 Task: Archive 5 recent emails   in folder Sent items. Archive 3 recent emails   in folder Folder0000000001. Archive 3 recent emails   in folder Folder0000000002. Archive 3 recent emails   in folder Folder0000000003. Archive 3 recent emails   in folder Folder0000000004
Action: Mouse moved to (181, 380)
Screenshot: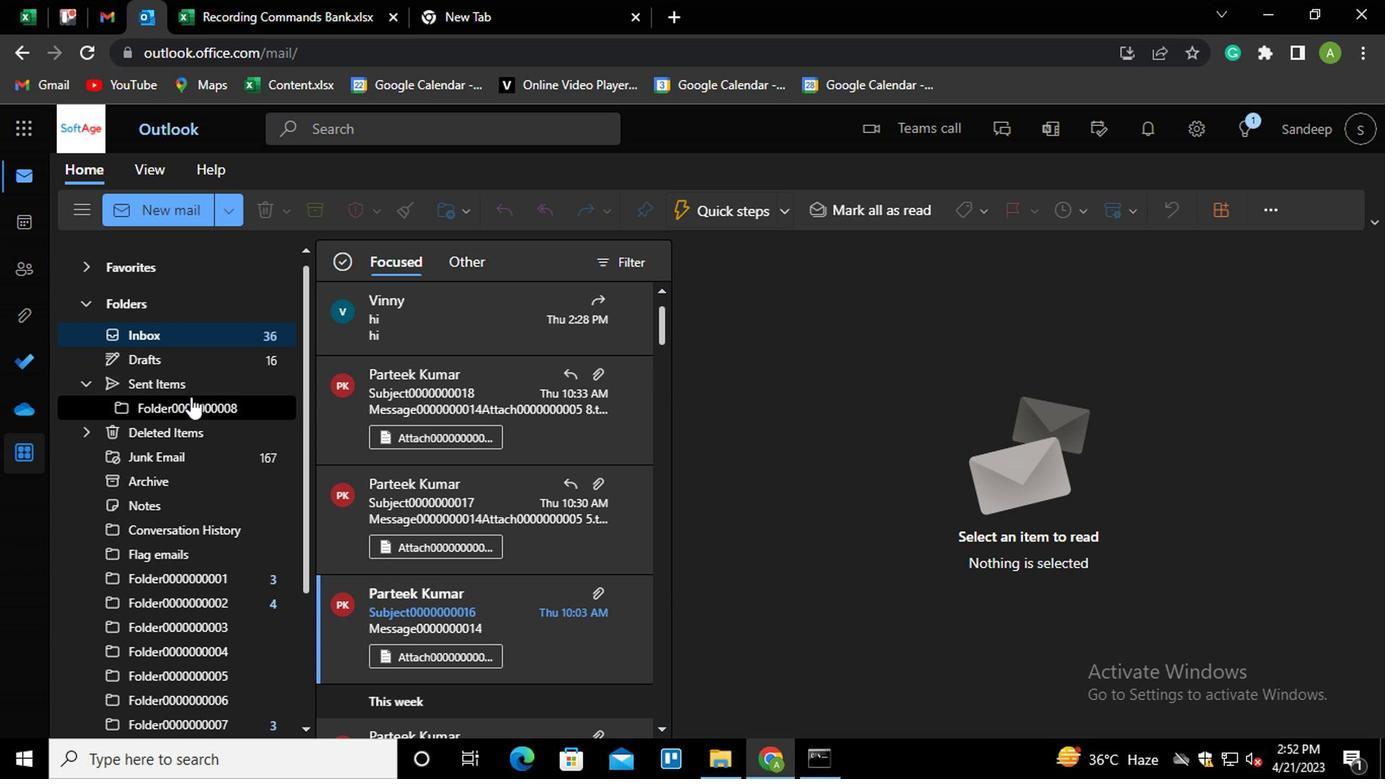 
Action: Mouse pressed left at (181, 380)
Screenshot: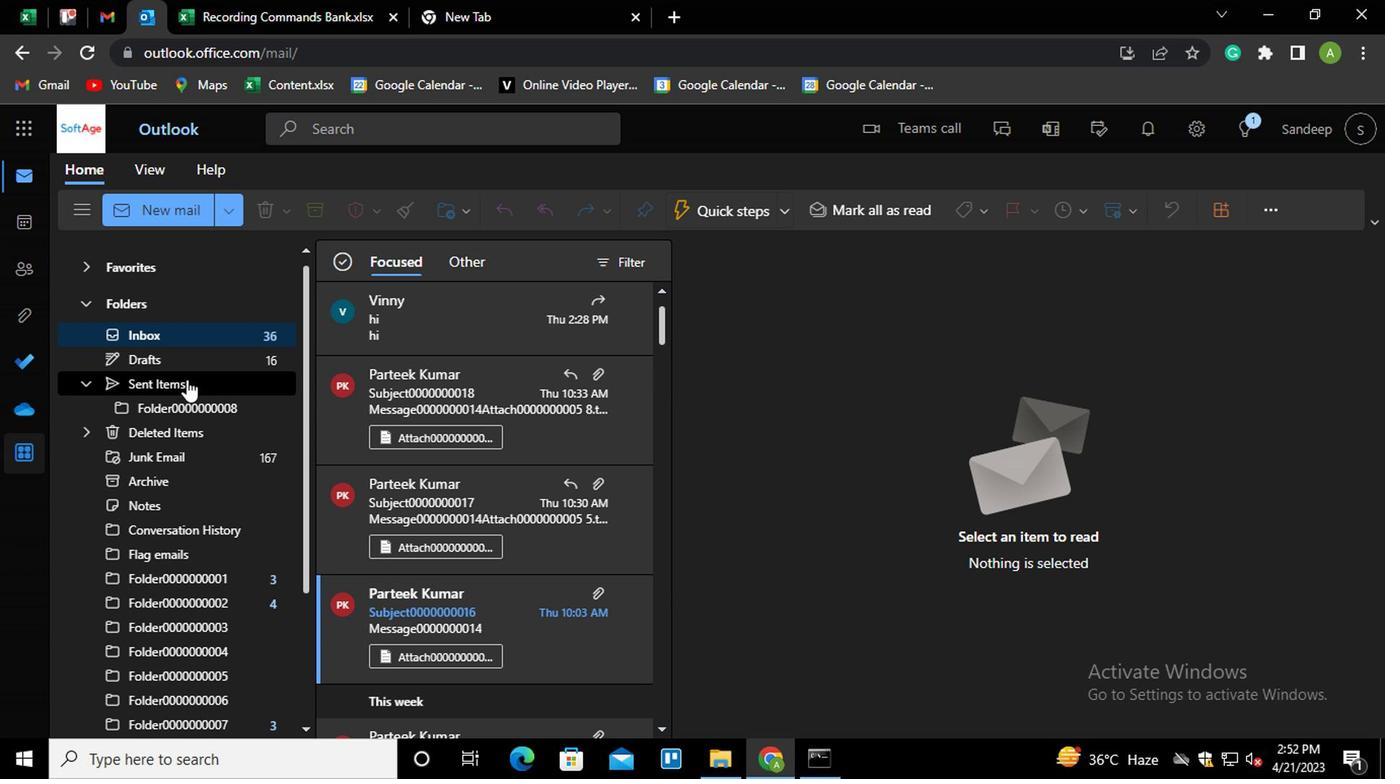 
Action: Mouse moved to (335, 351)
Screenshot: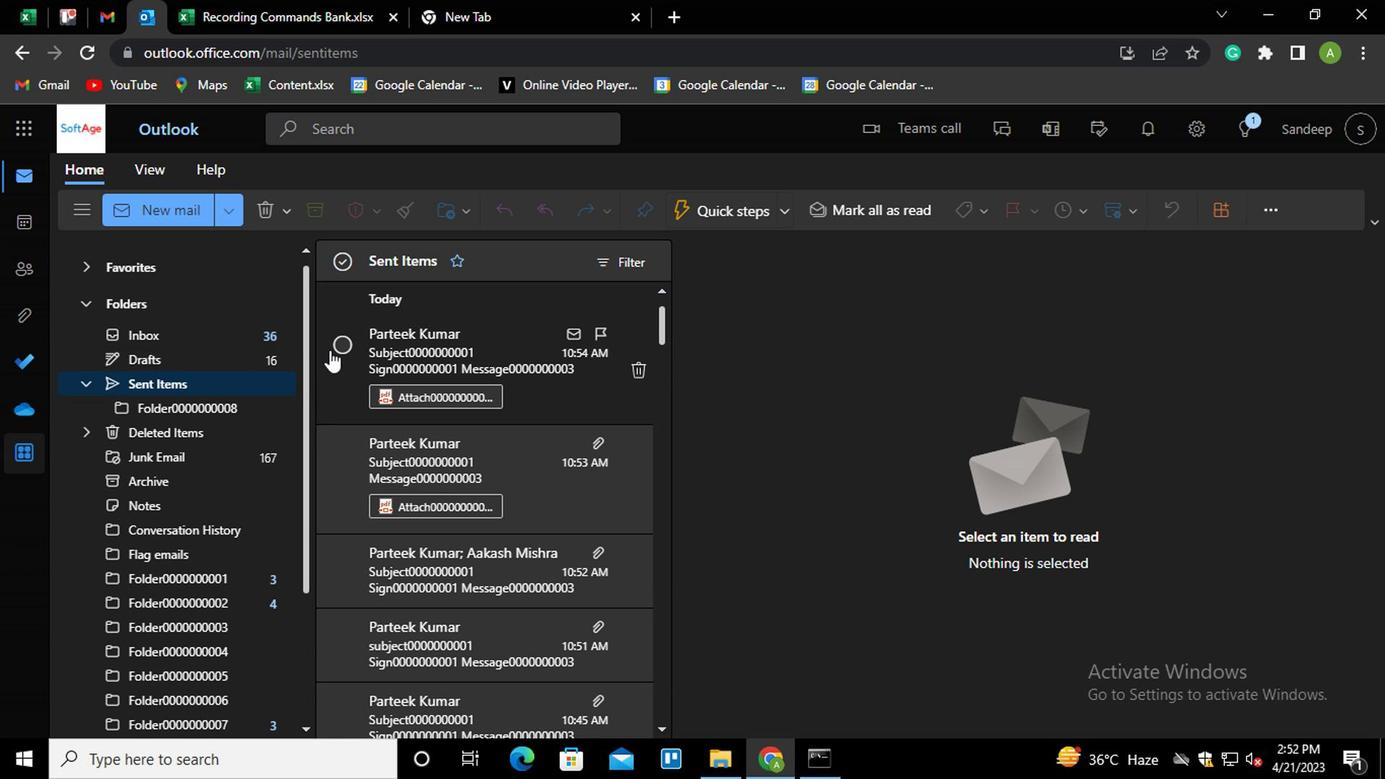 
Action: Mouse pressed left at (335, 351)
Screenshot: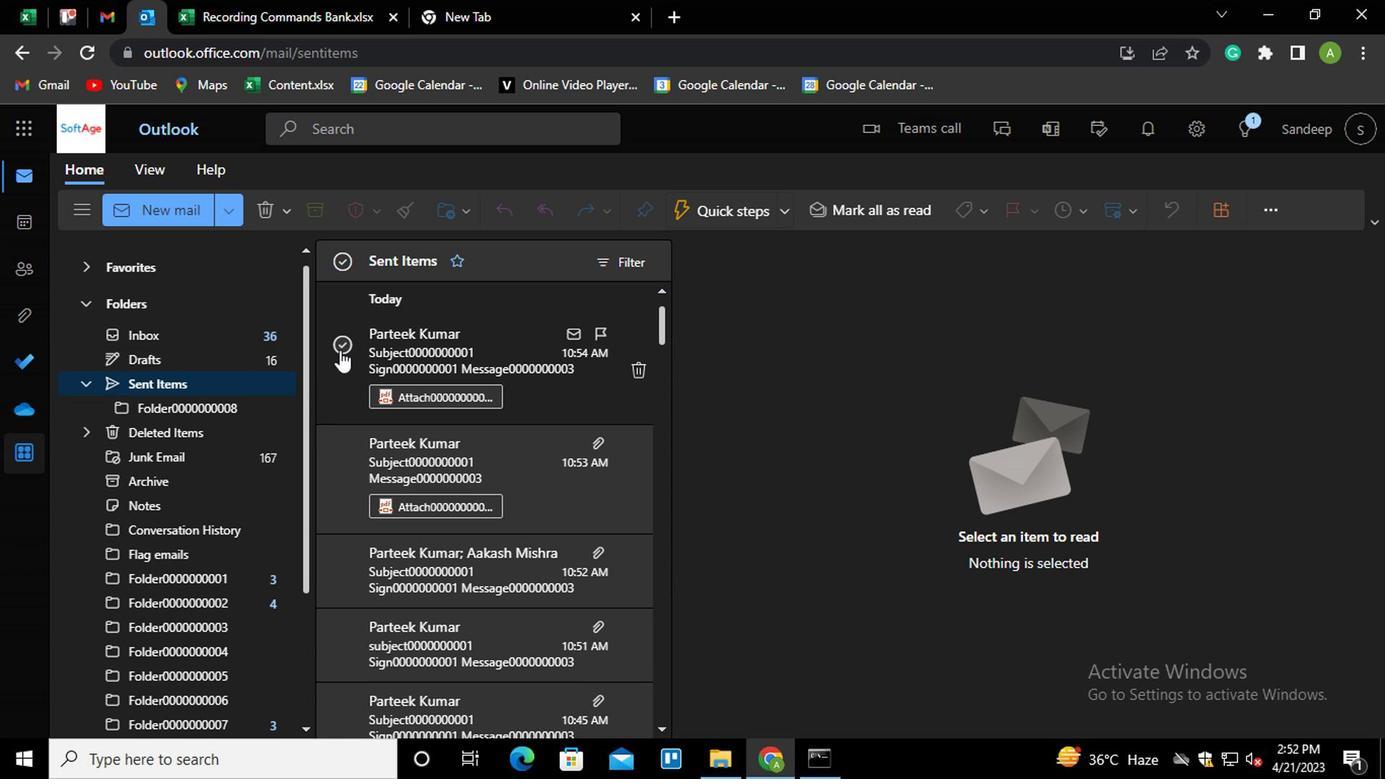 
Action: Mouse moved to (343, 453)
Screenshot: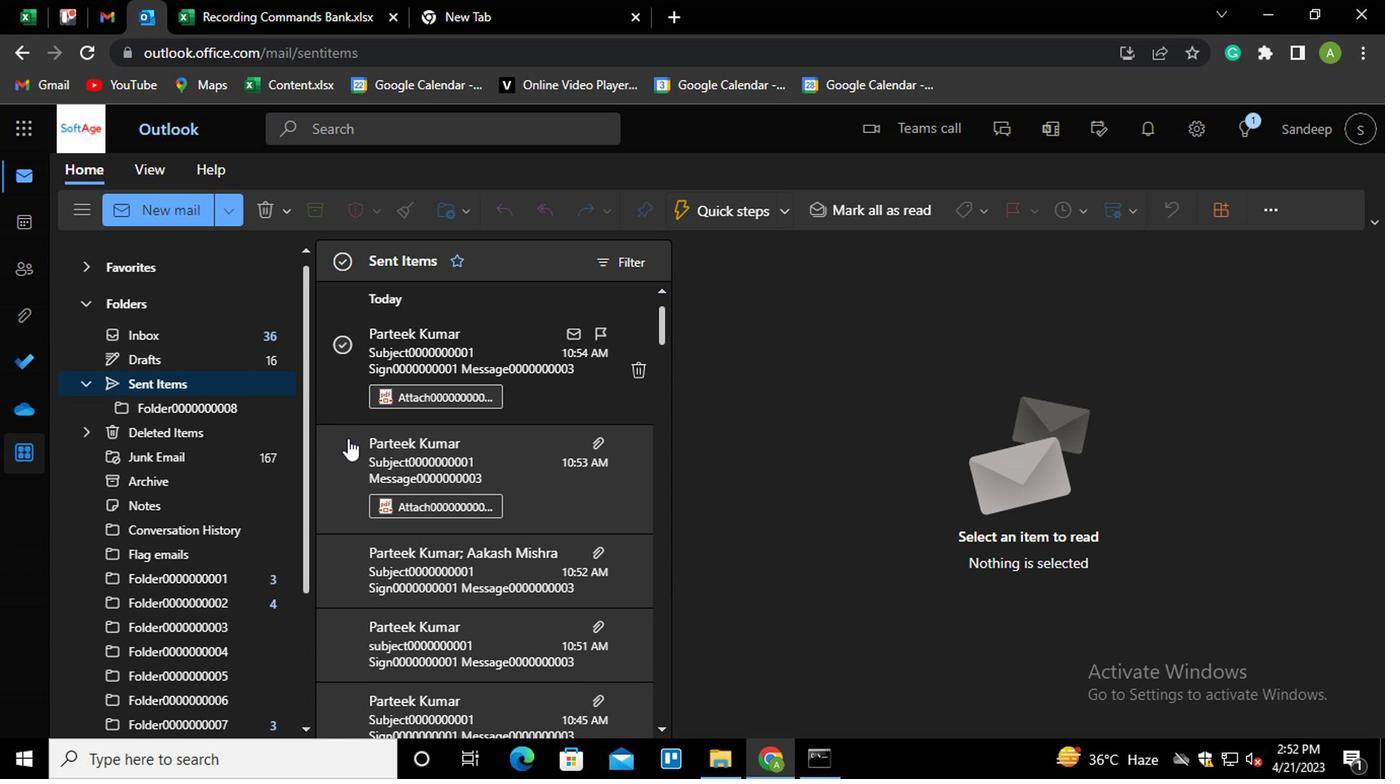 
Action: Mouse pressed left at (343, 453)
Screenshot: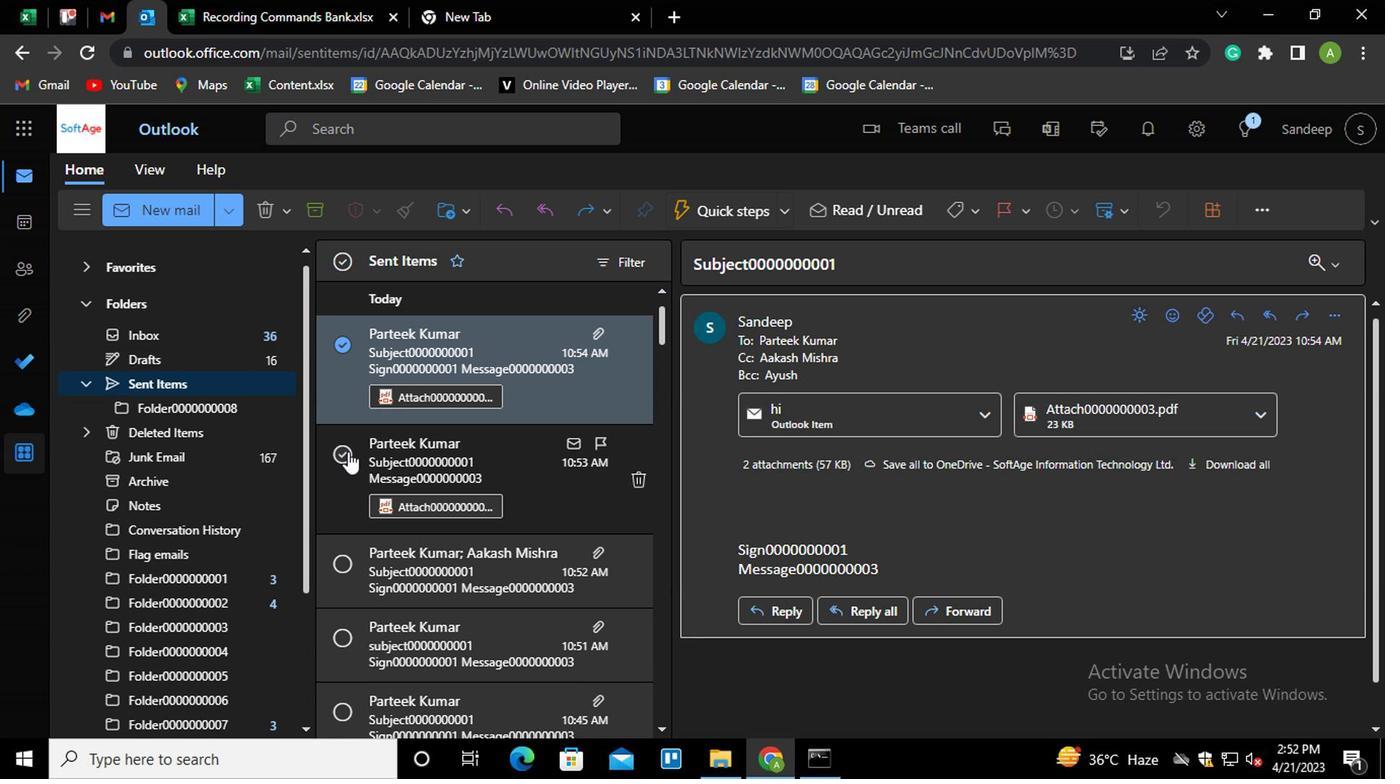 
Action: Mouse moved to (344, 556)
Screenshot: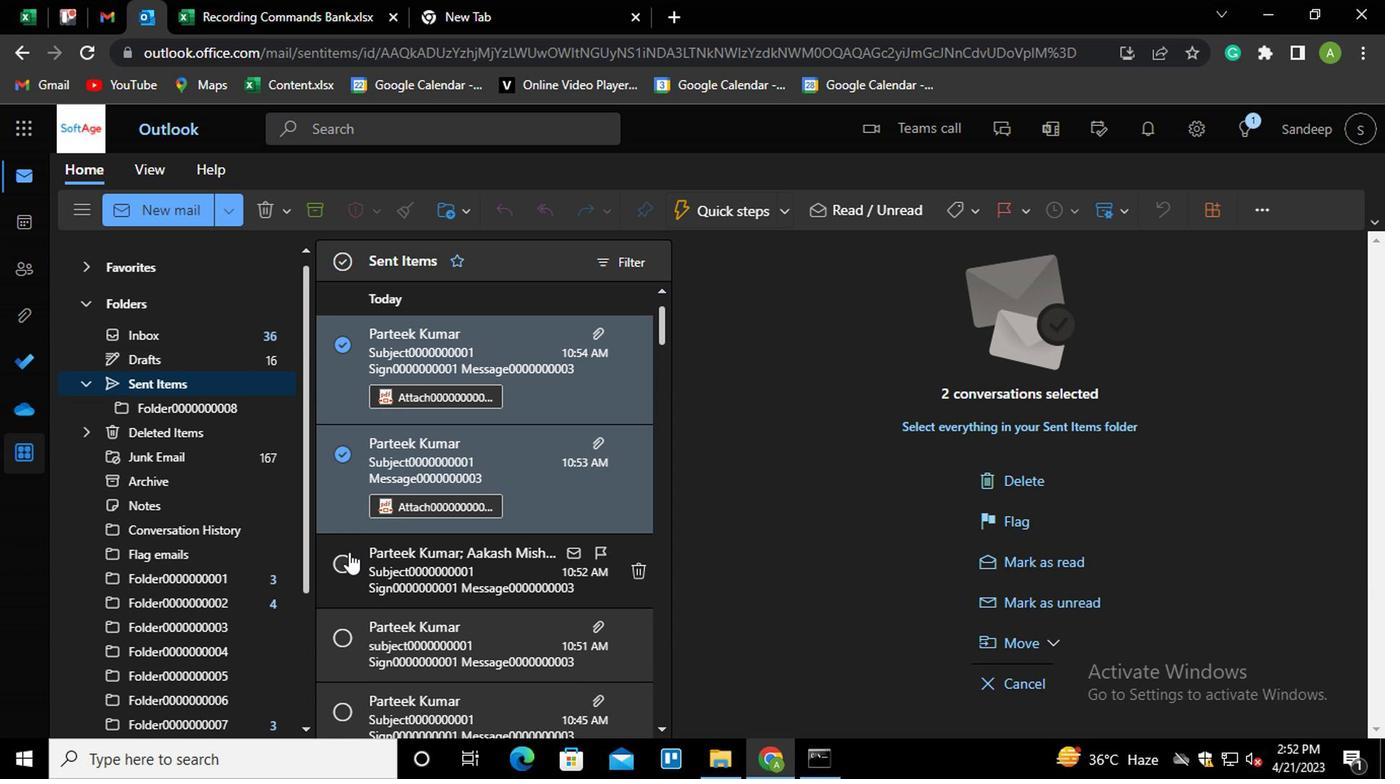 
Action: Mouse pressed left at (344, 556)
Screenshot: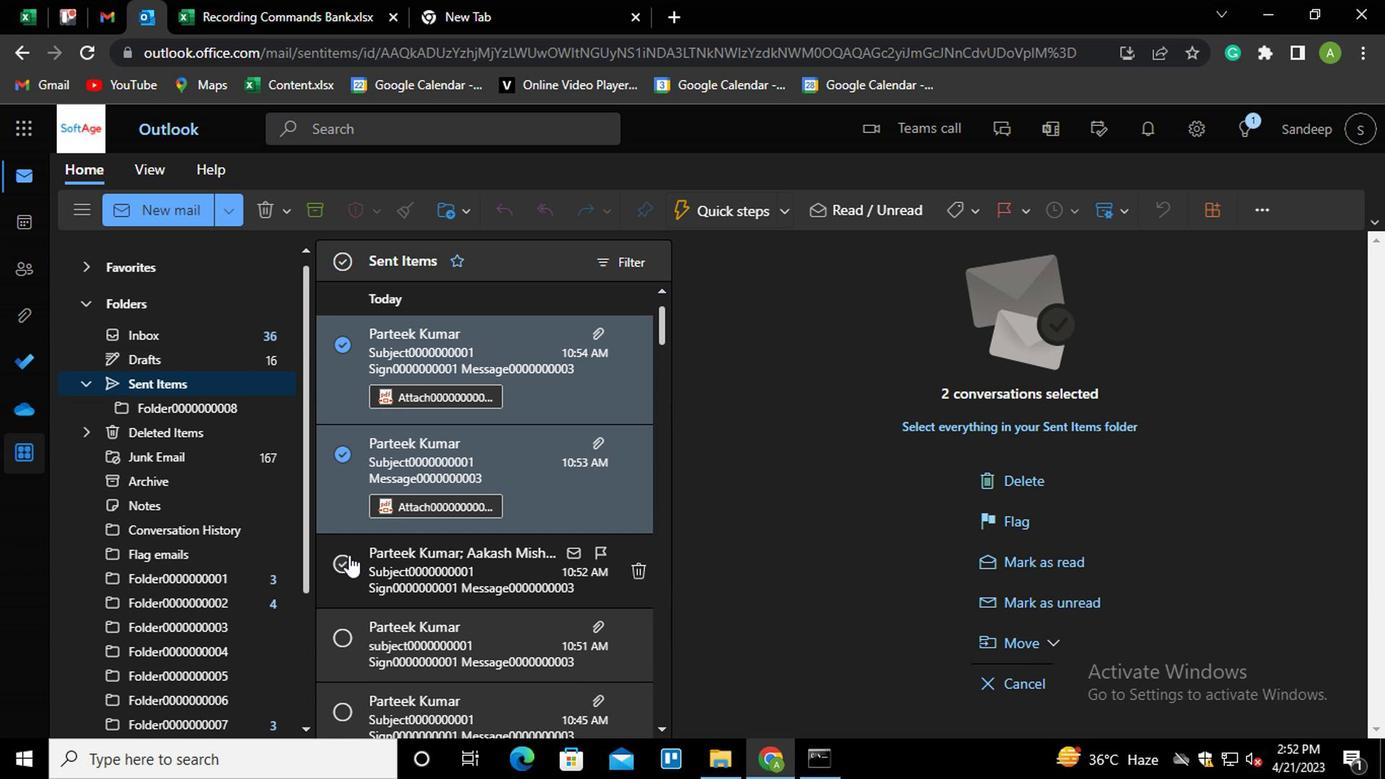
Action: Mouse moved to (336, 643)
Screenshot: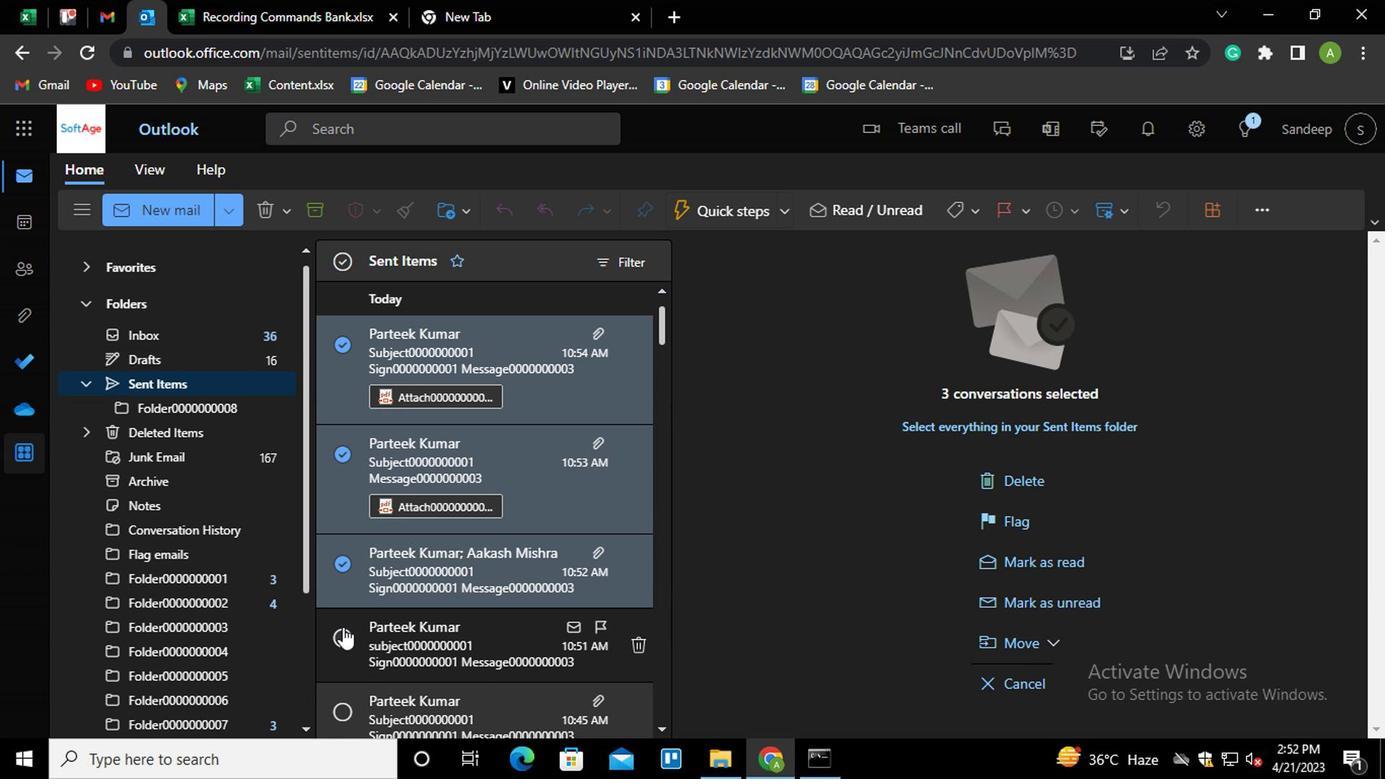
Action: Mouse pressed left at (336, 643)
Screenshot: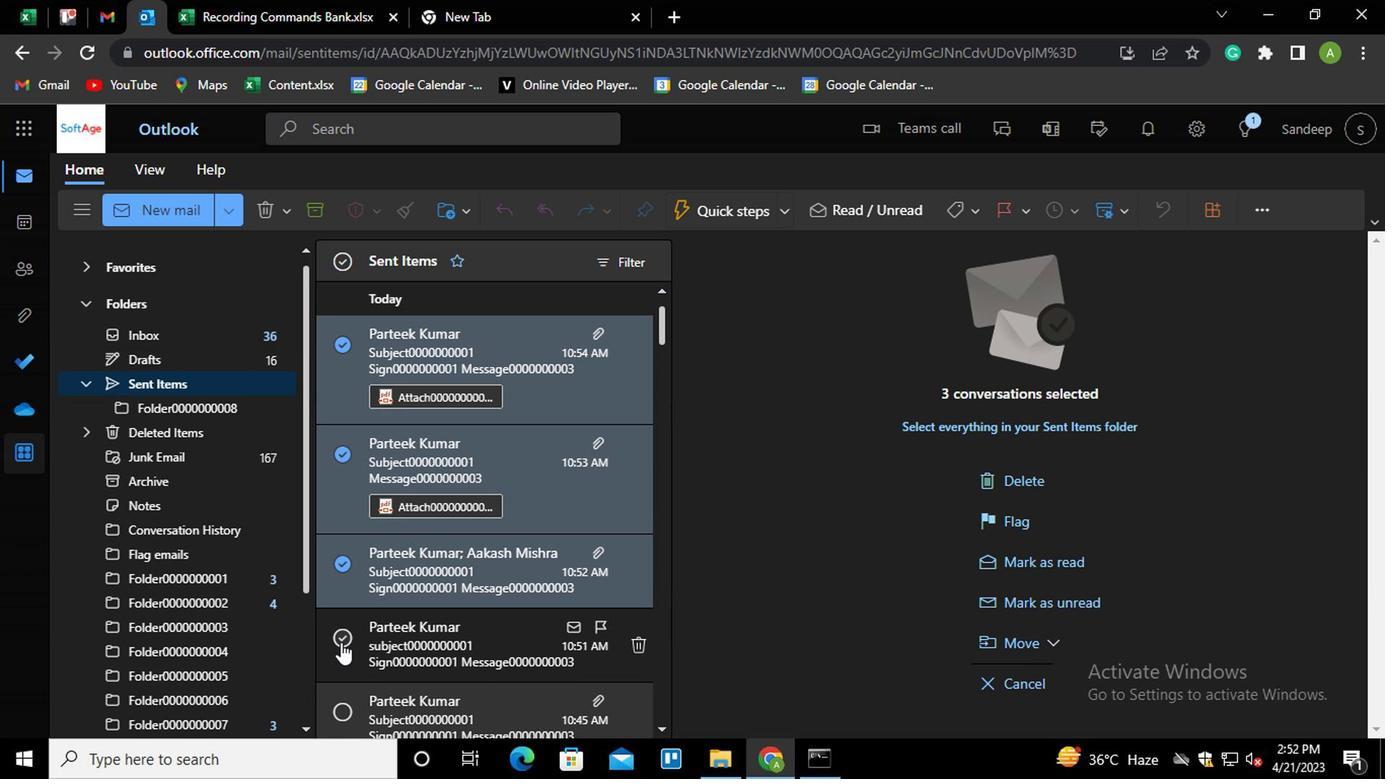 
Action: Mouse moved to (339, 709)
Screenshot: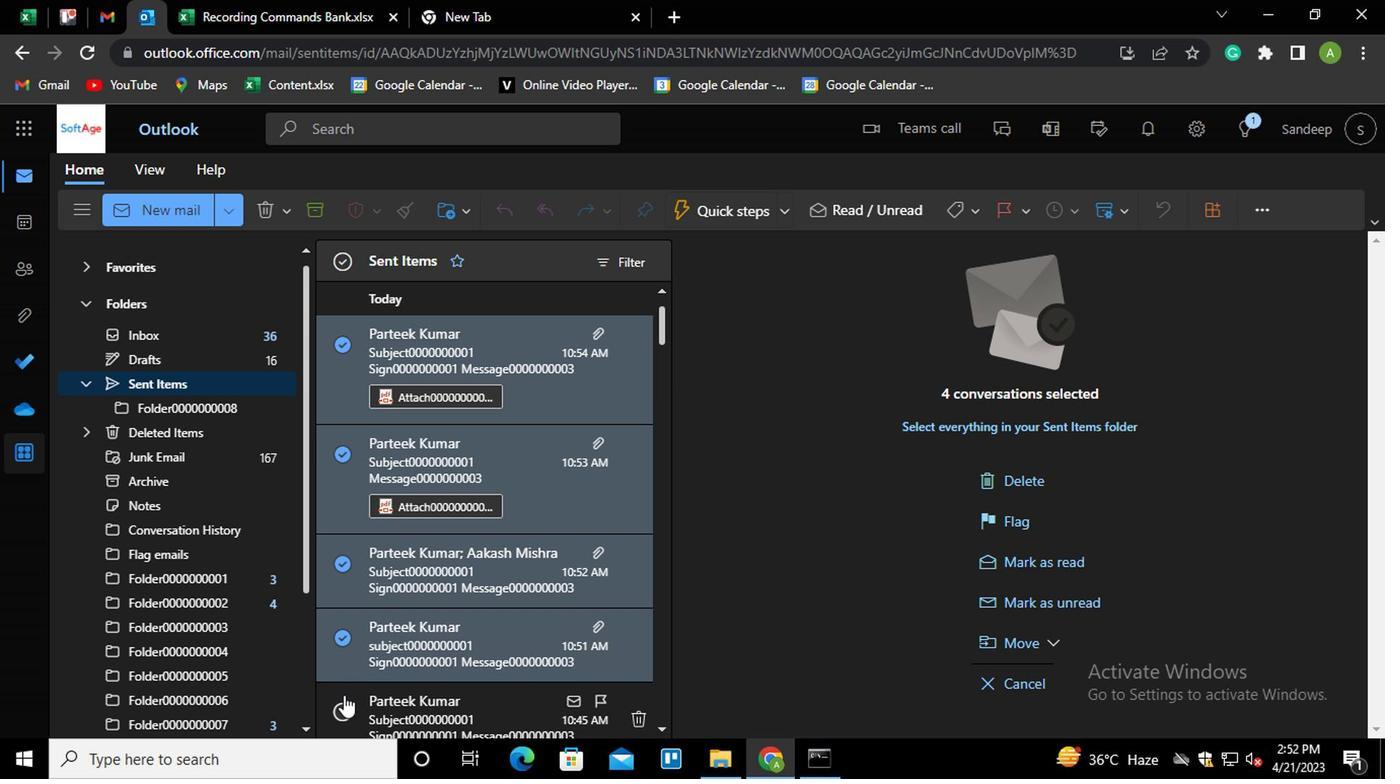 
Action: Mouse pressed left at (339, 709)
Screenshot: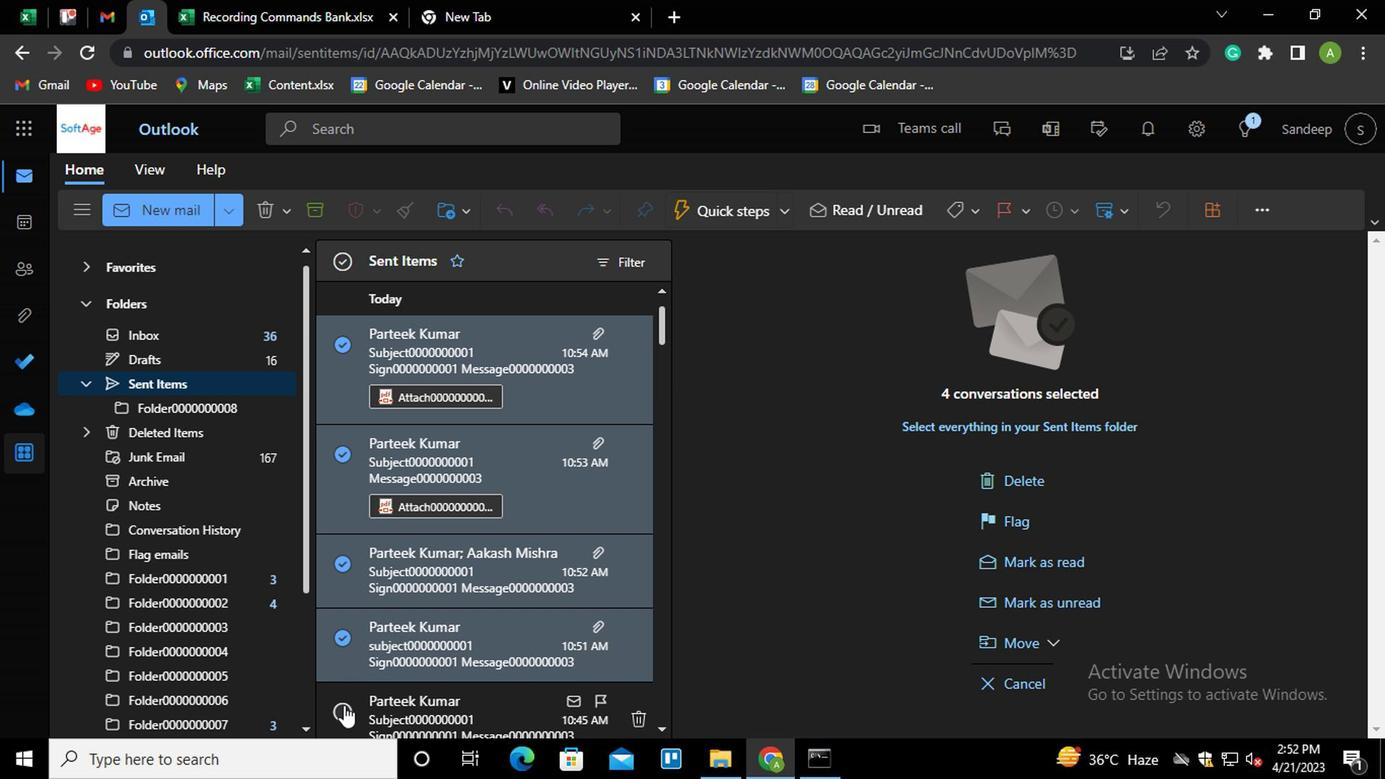 
Action: Mouse moved to (537, 460)
Screenshot: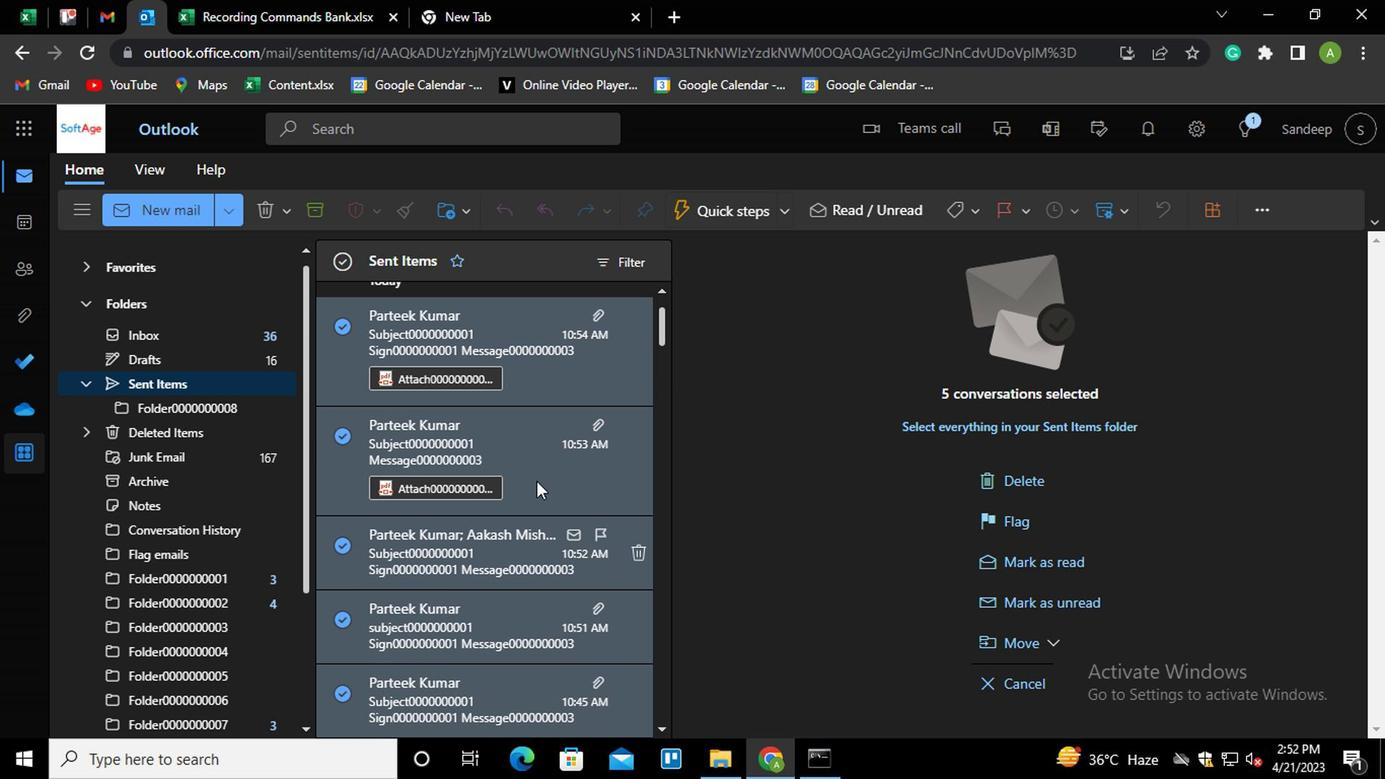 
Action: Mouse pressed right at (537, 460)
Screenshot: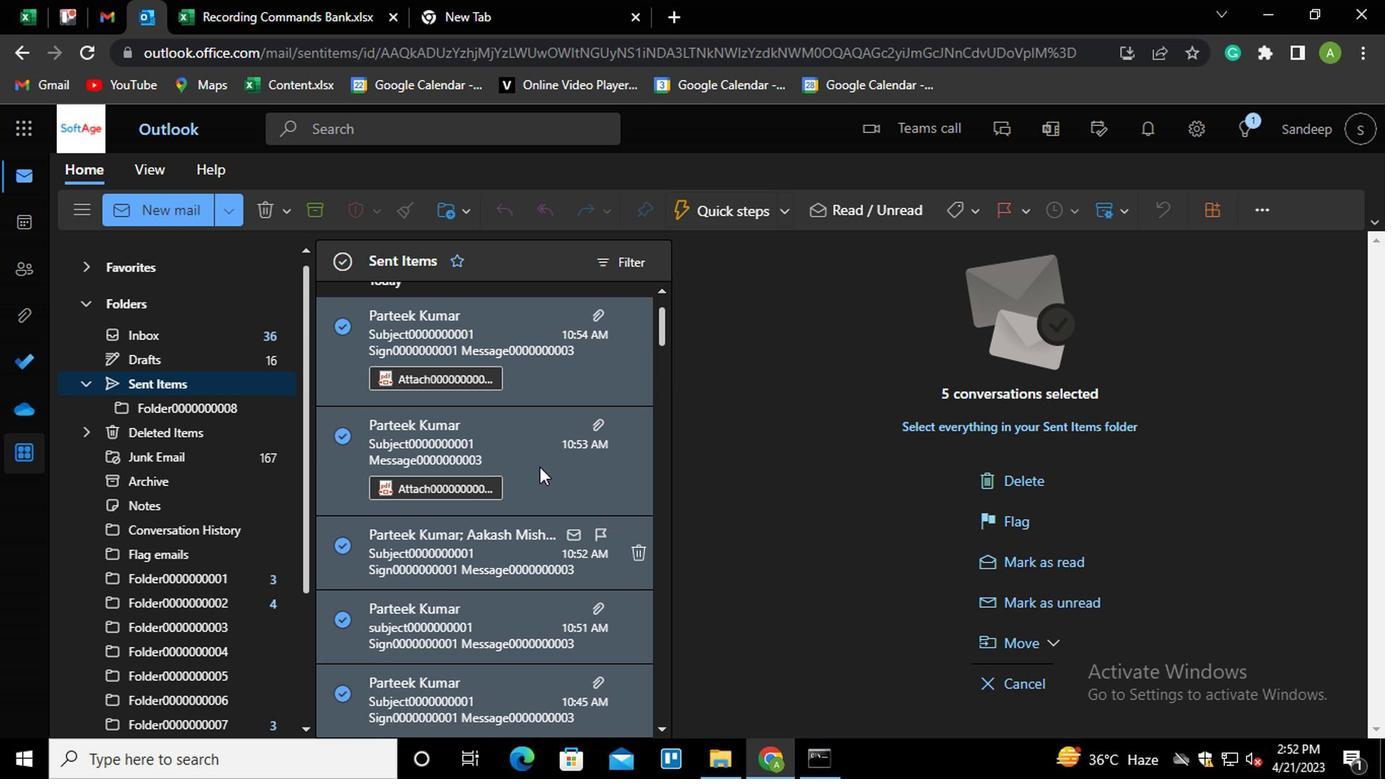 
Action: Mouse moved to (560, 380)
Screenshot: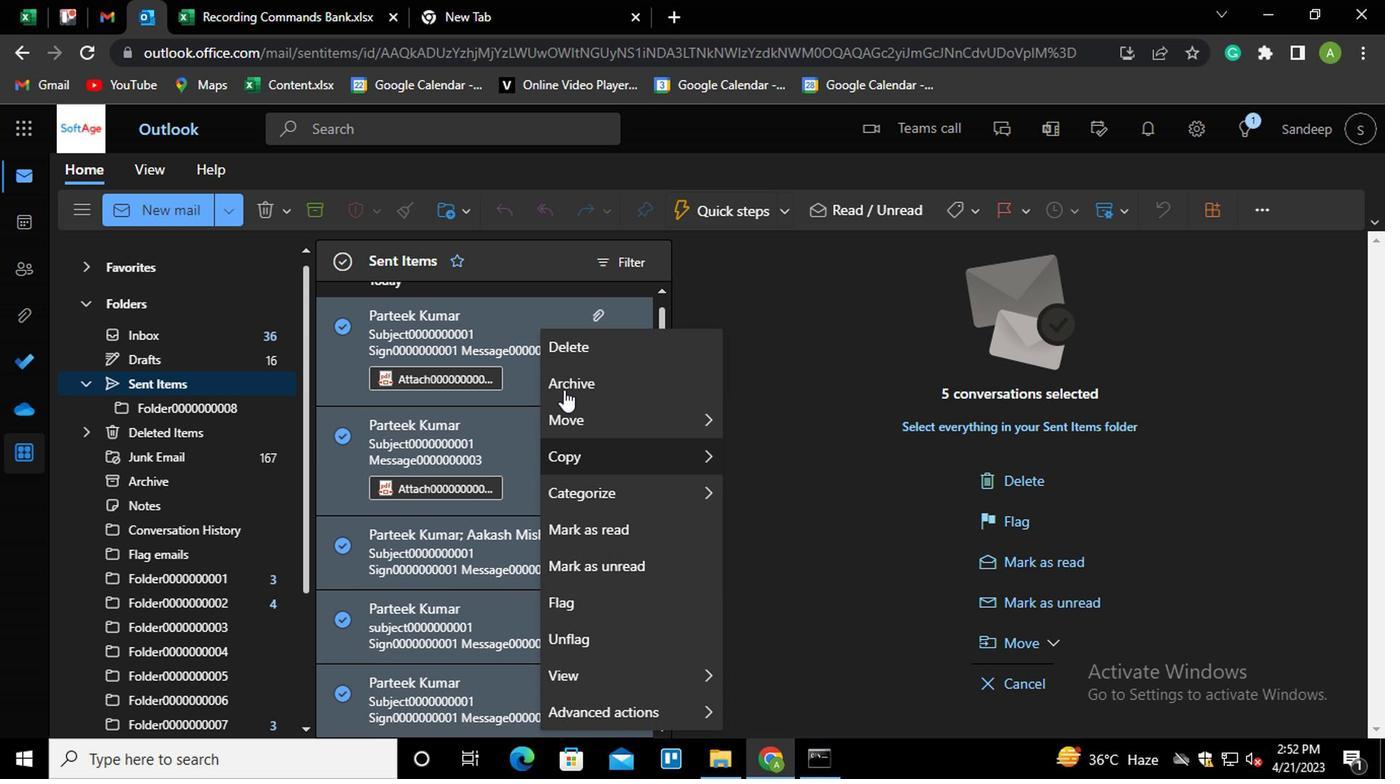 
Action: Mouse pressed left at (560, 380)
Screenshot: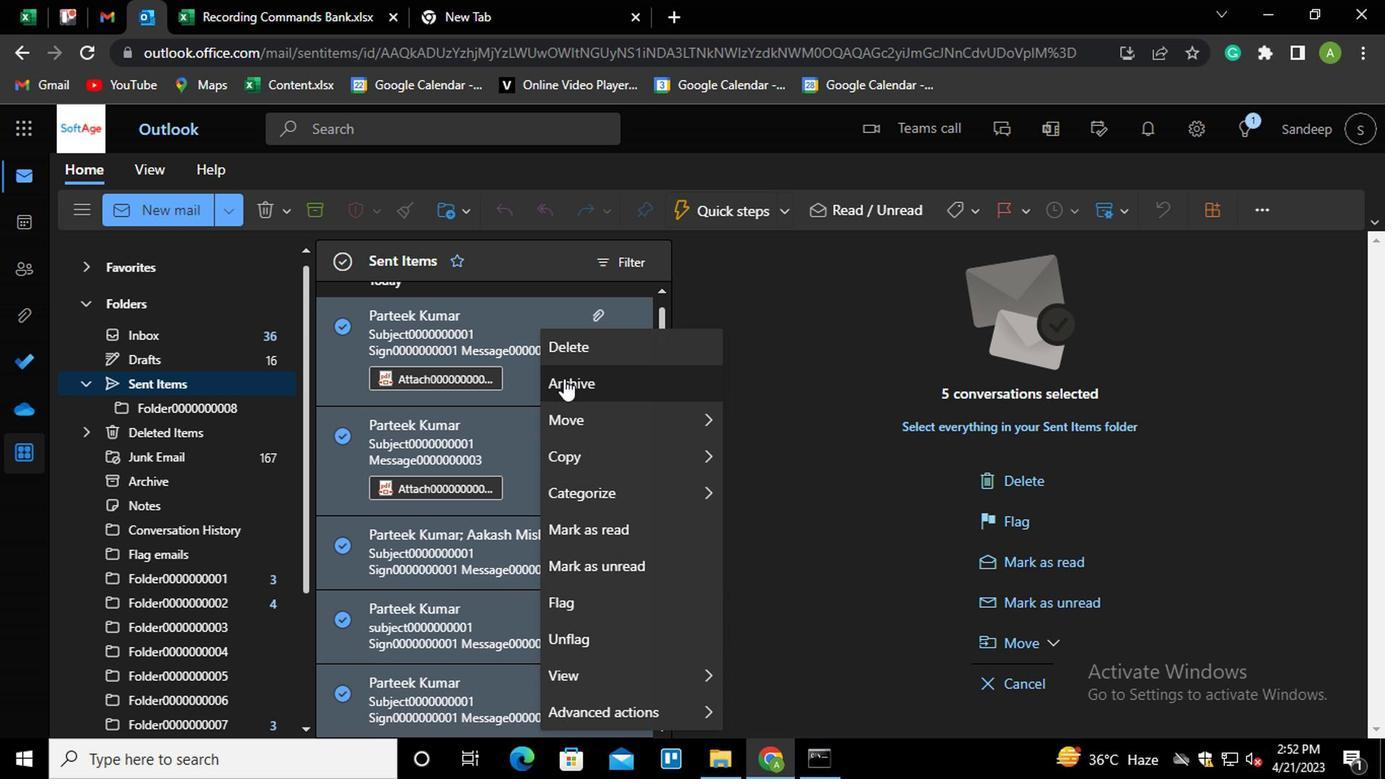 
Action: Mouse moved to (218, 580)
Screenshot: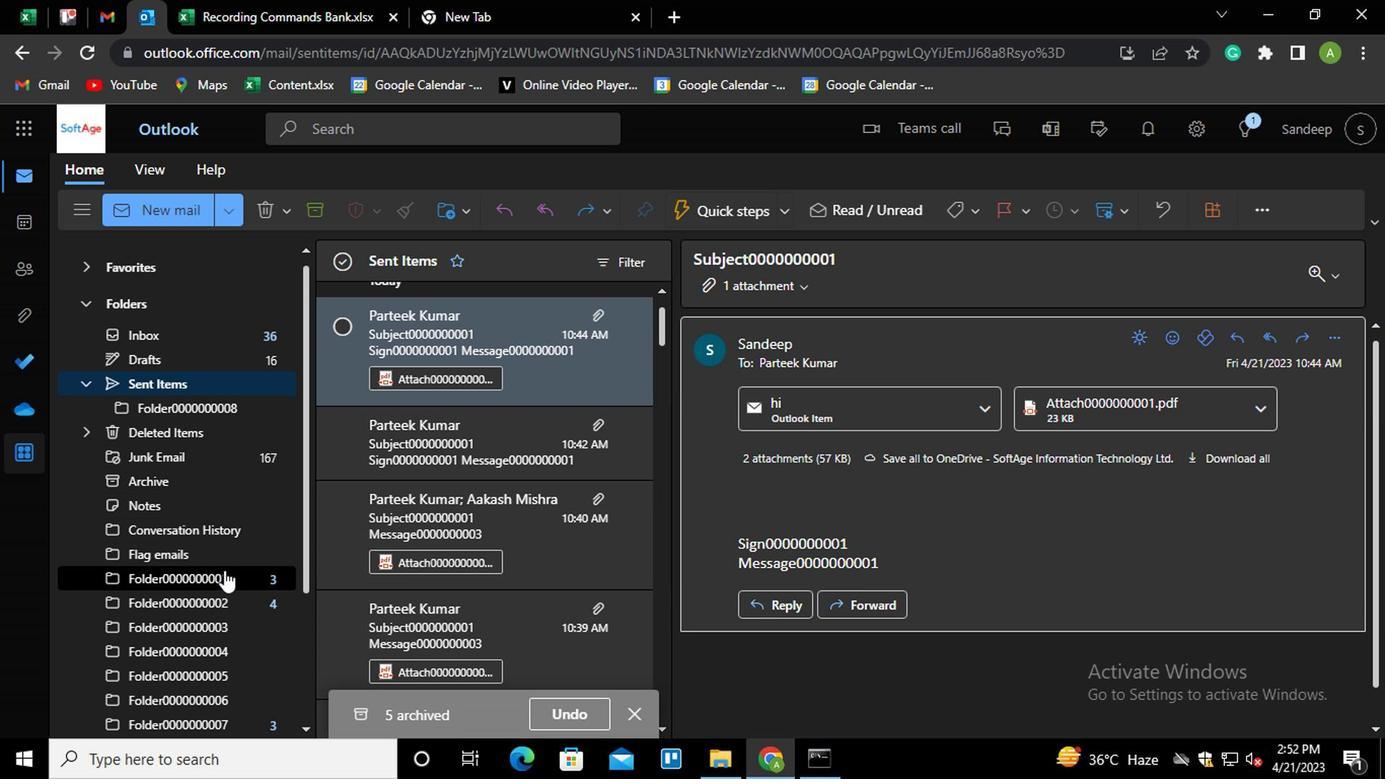 
Action: Mouse pressed left at (218, 580)
Screenshot: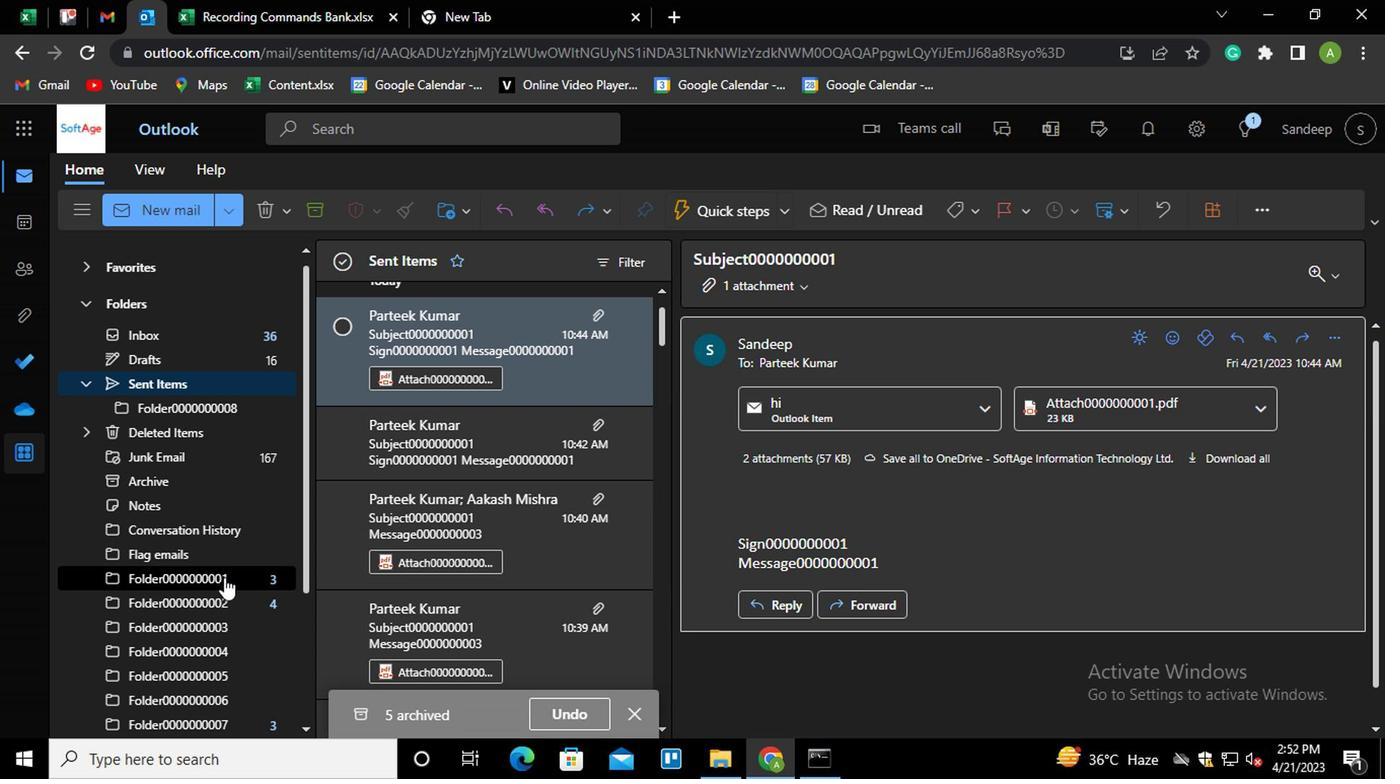 
Action: Mouse moved to (340, 317)
Screenshot: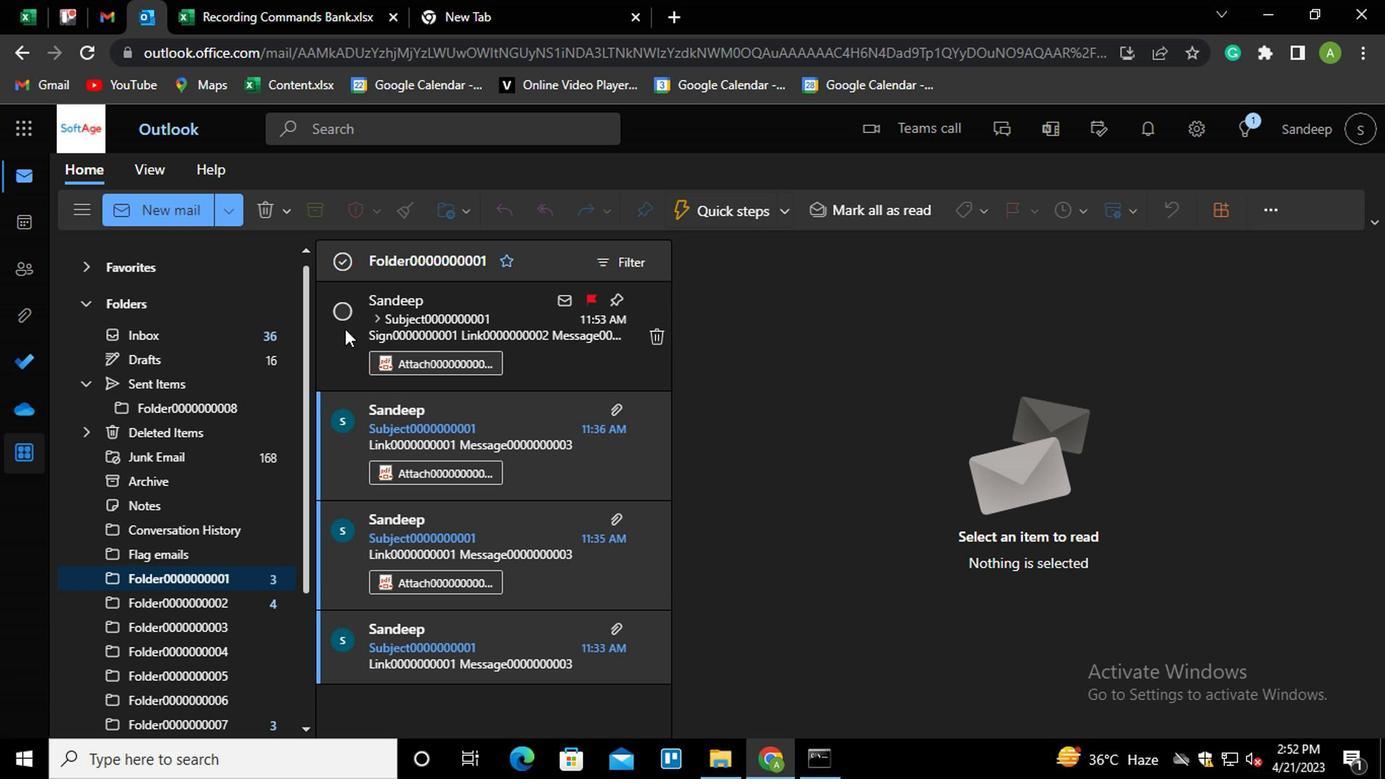 
Action: Mouse pressed left at (340, 317)
Screenshot: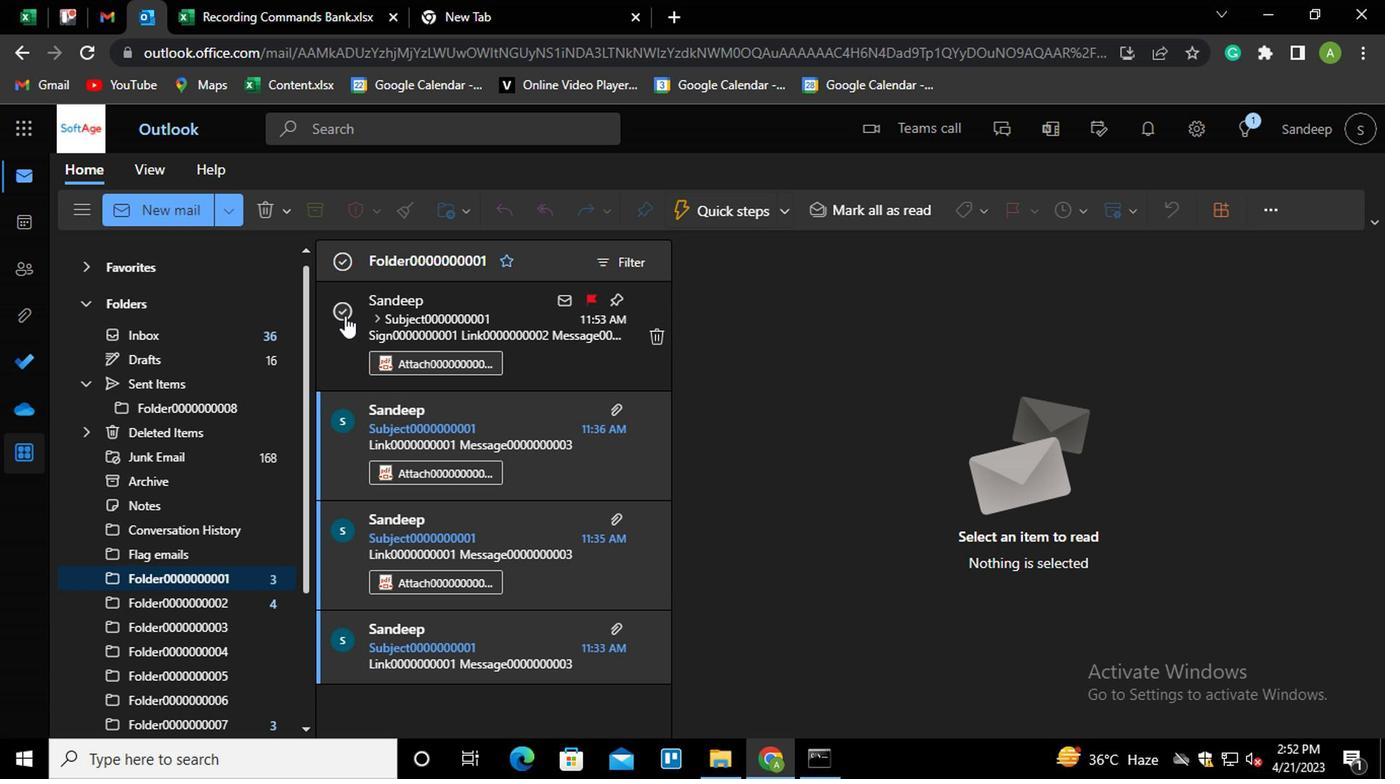 
Action: Mouse moved to (340, 418)
Screenshot: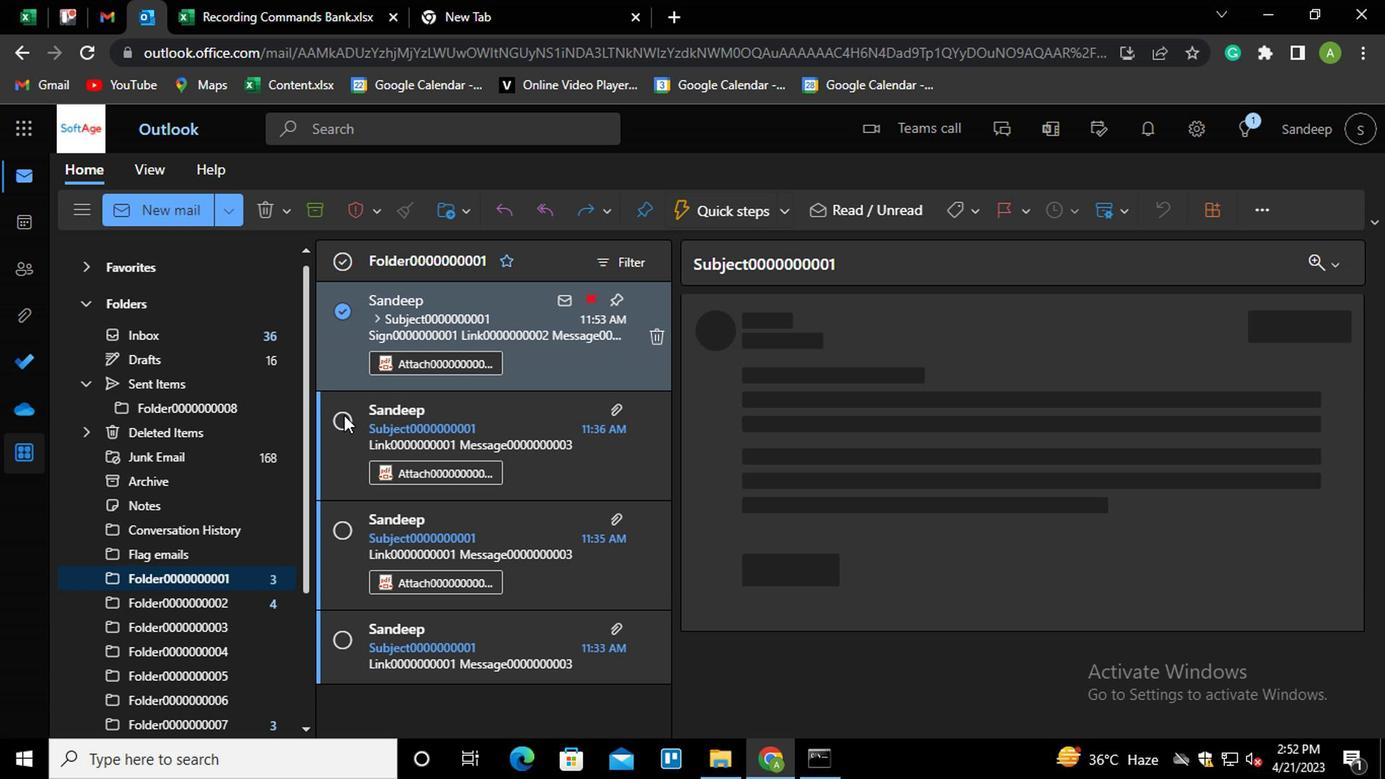 
Action: Mouse pressed left at (340, 418)
Screenshot: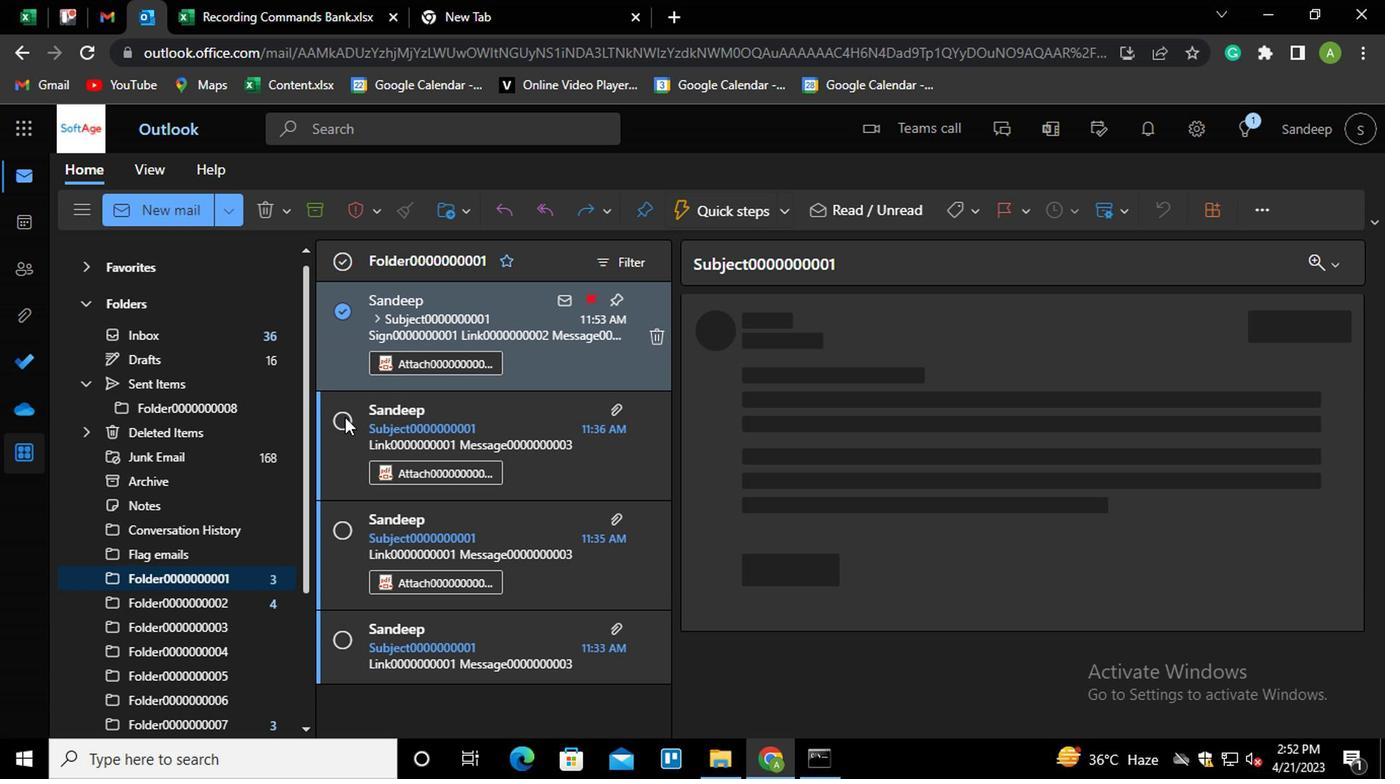 
Action: Mouse moved to (337, 529)
Screenshot: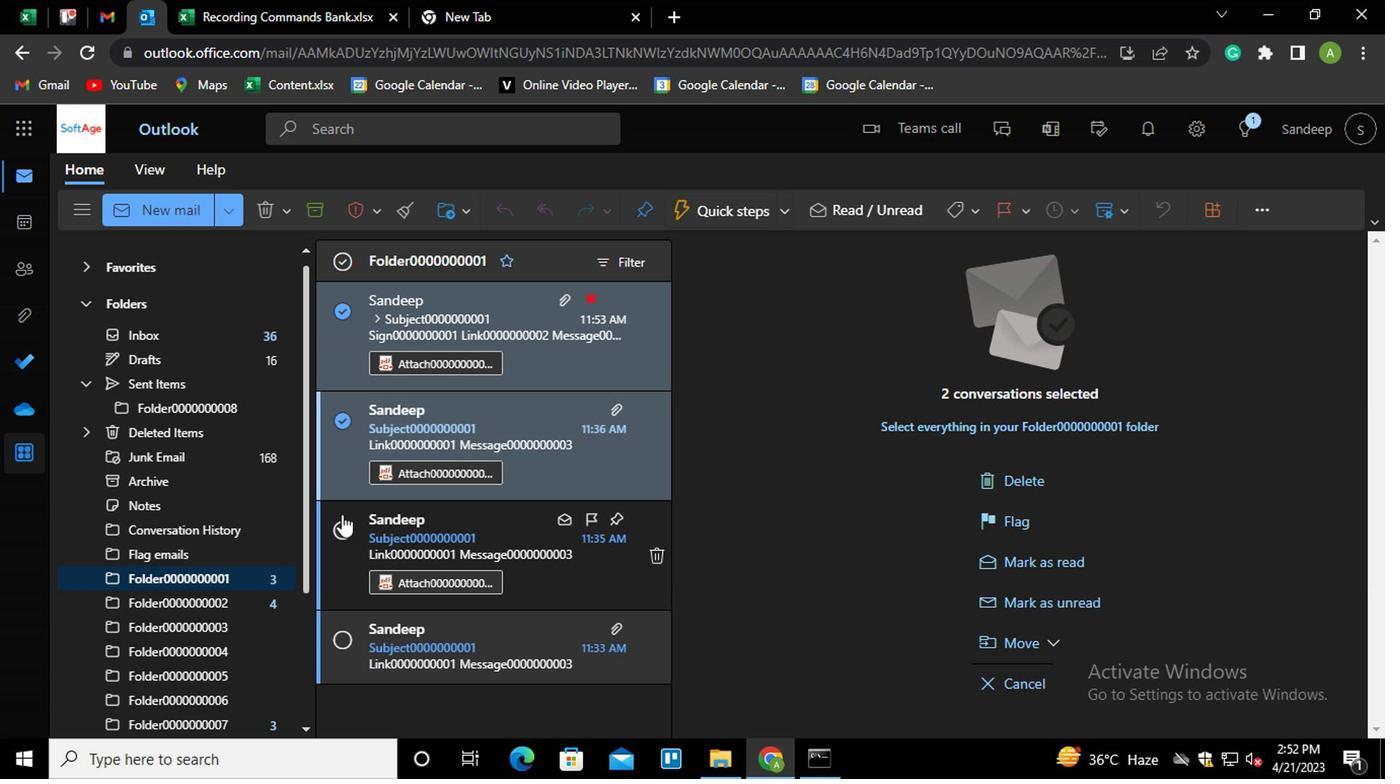 
Action: Mouse pressed left at (337, 529)
Screenshot: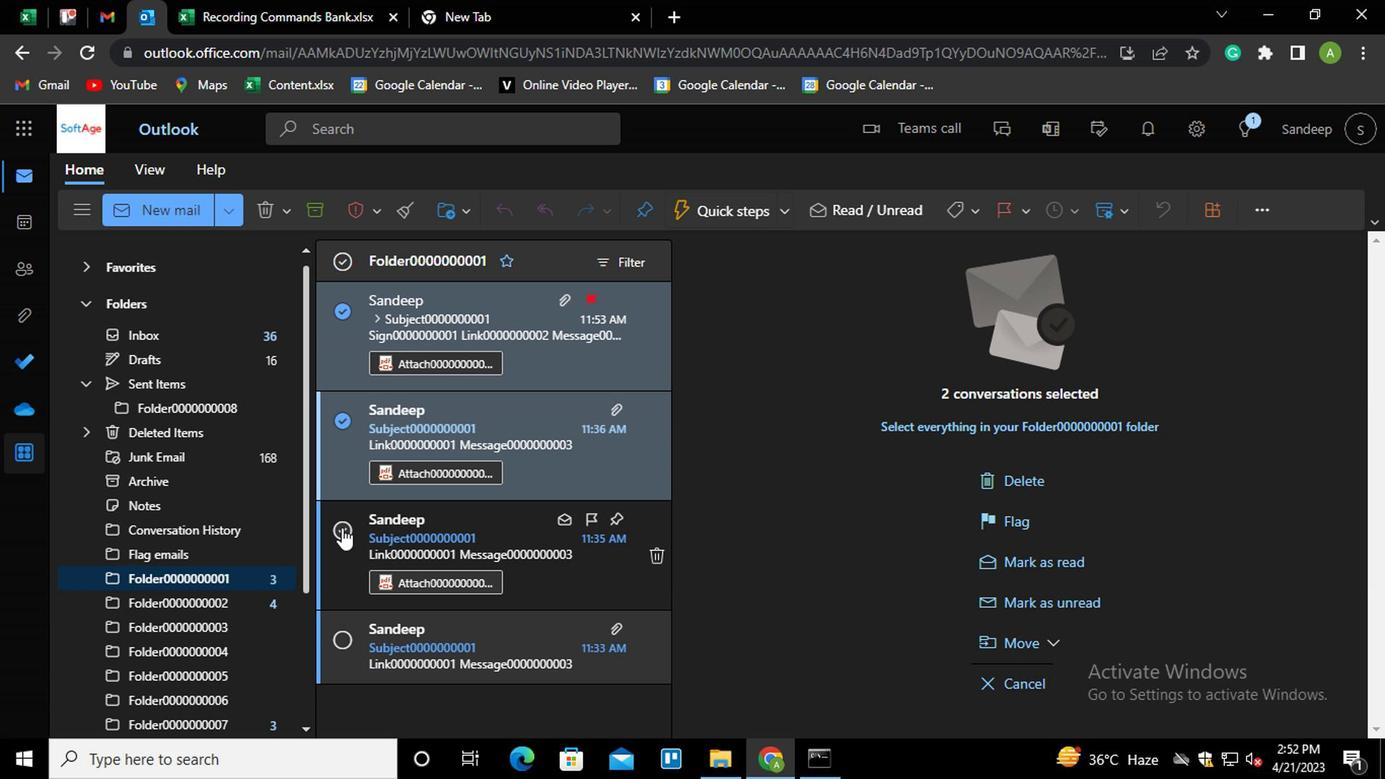
Action: Mouse moved to (510, 322)
Screenshot: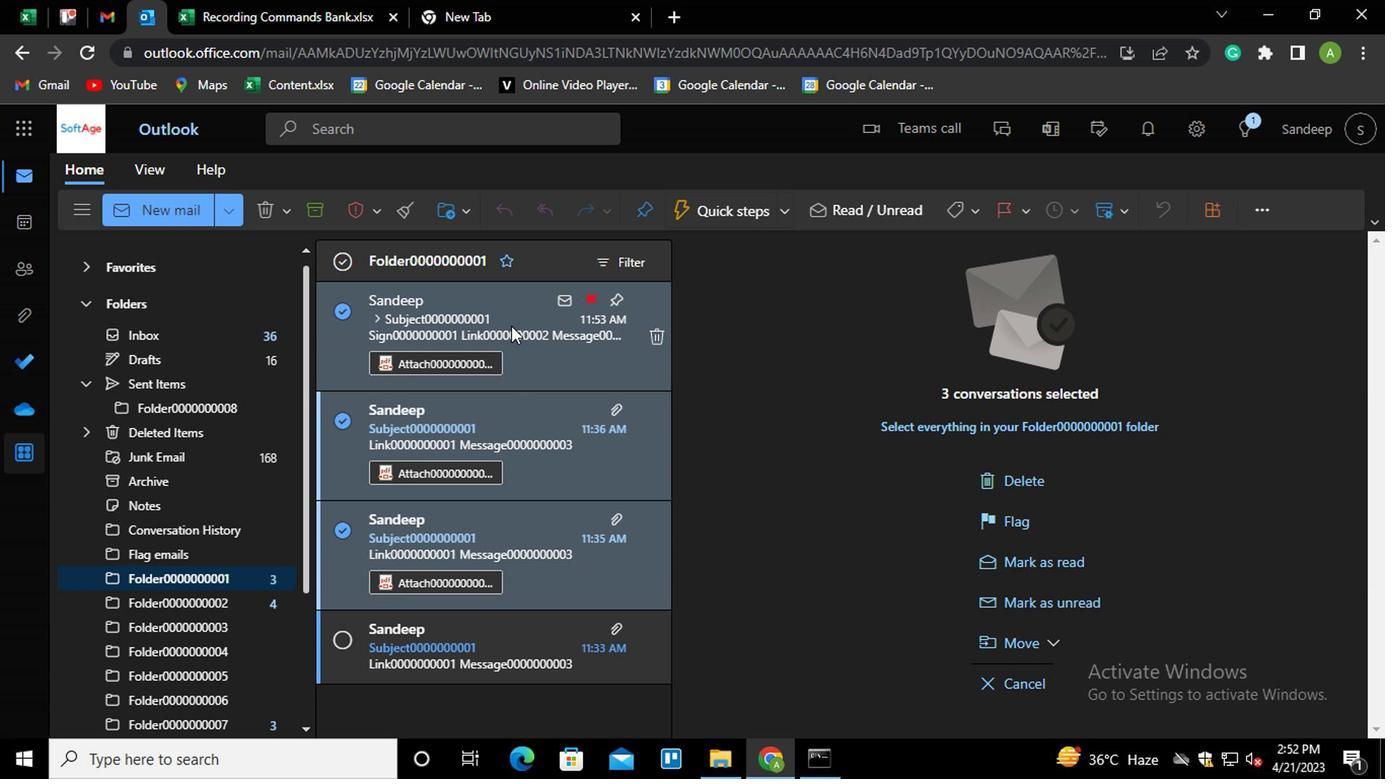 
Action: Mouse pressed right at (510, 322)
Screenshot: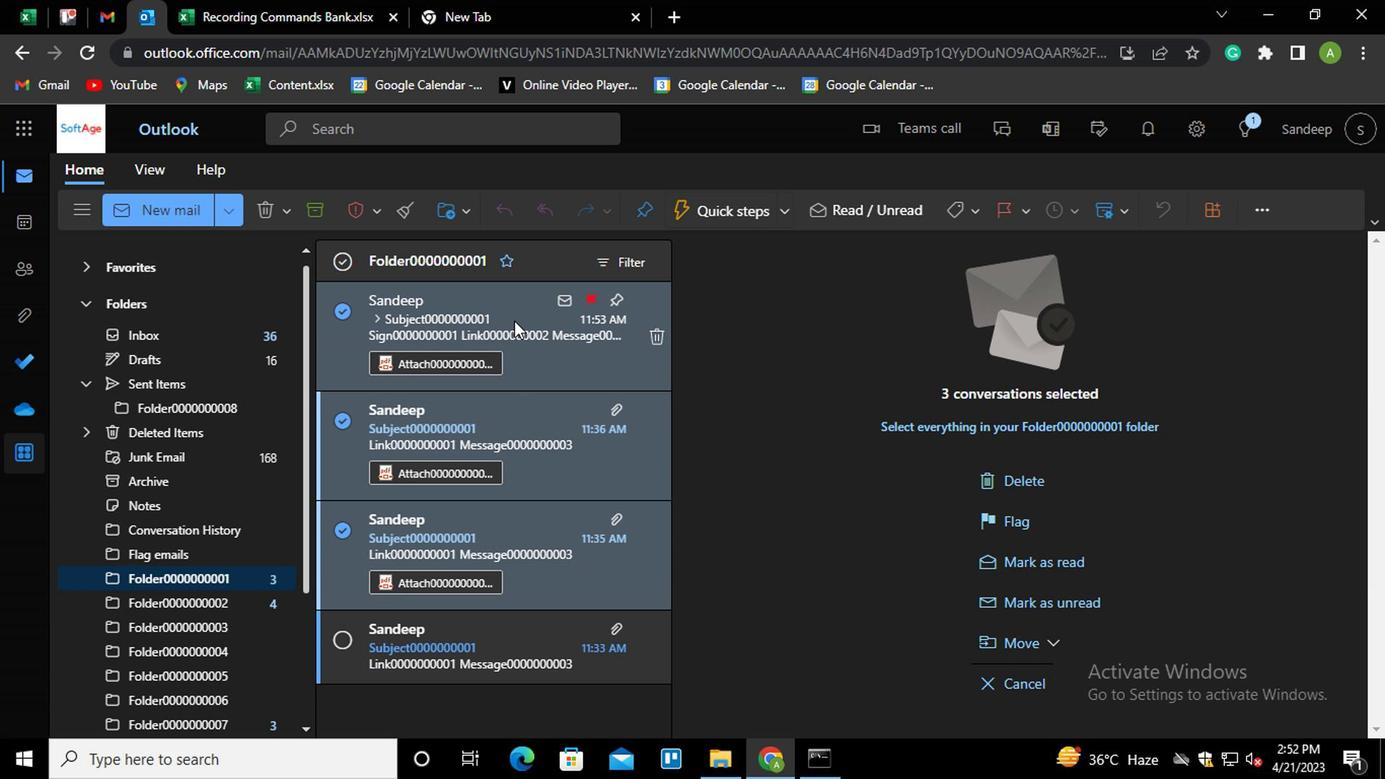 
Action: Mouse moved to (547, 204)
Screenshot: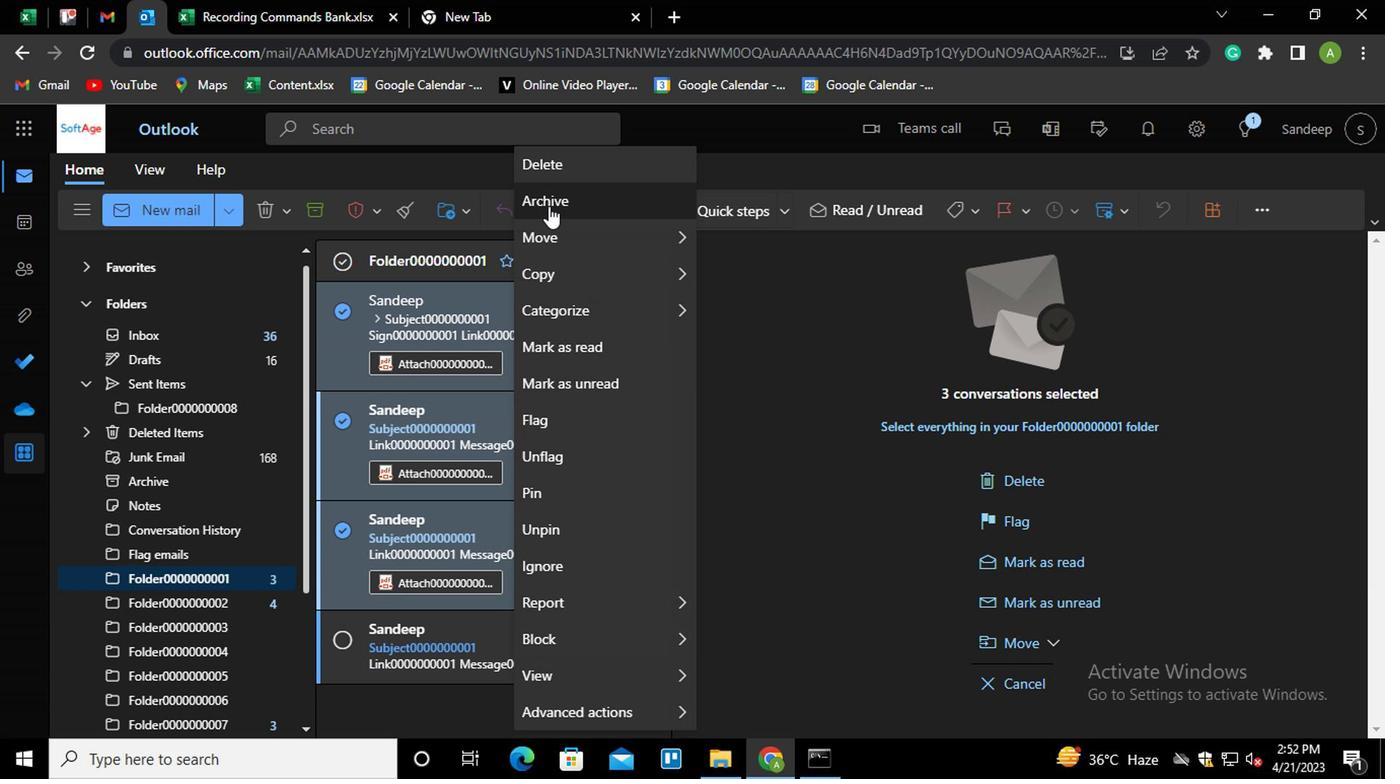 
Action: Mouse pressed left at (547, 204)
Screenshot: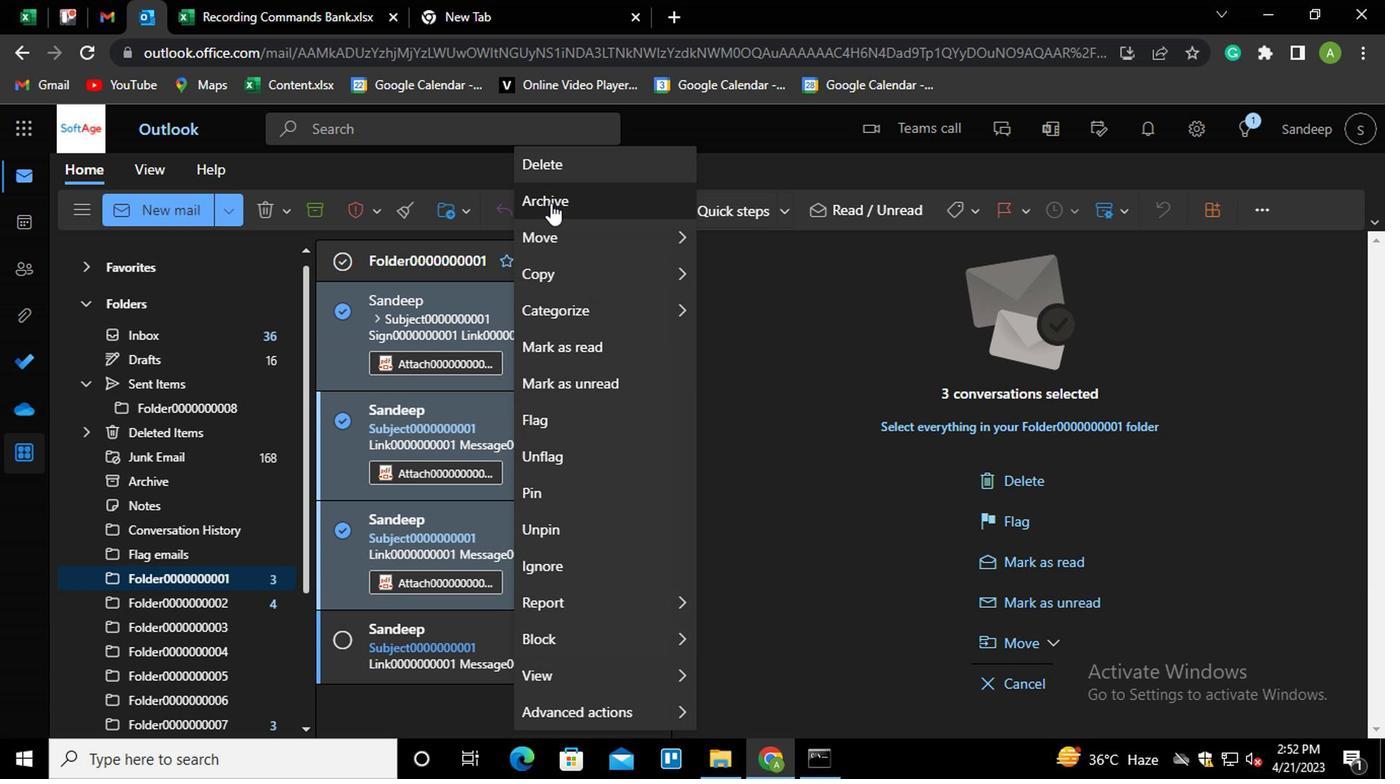 
Action: Mouse moved to (214, 600)
Screenshot: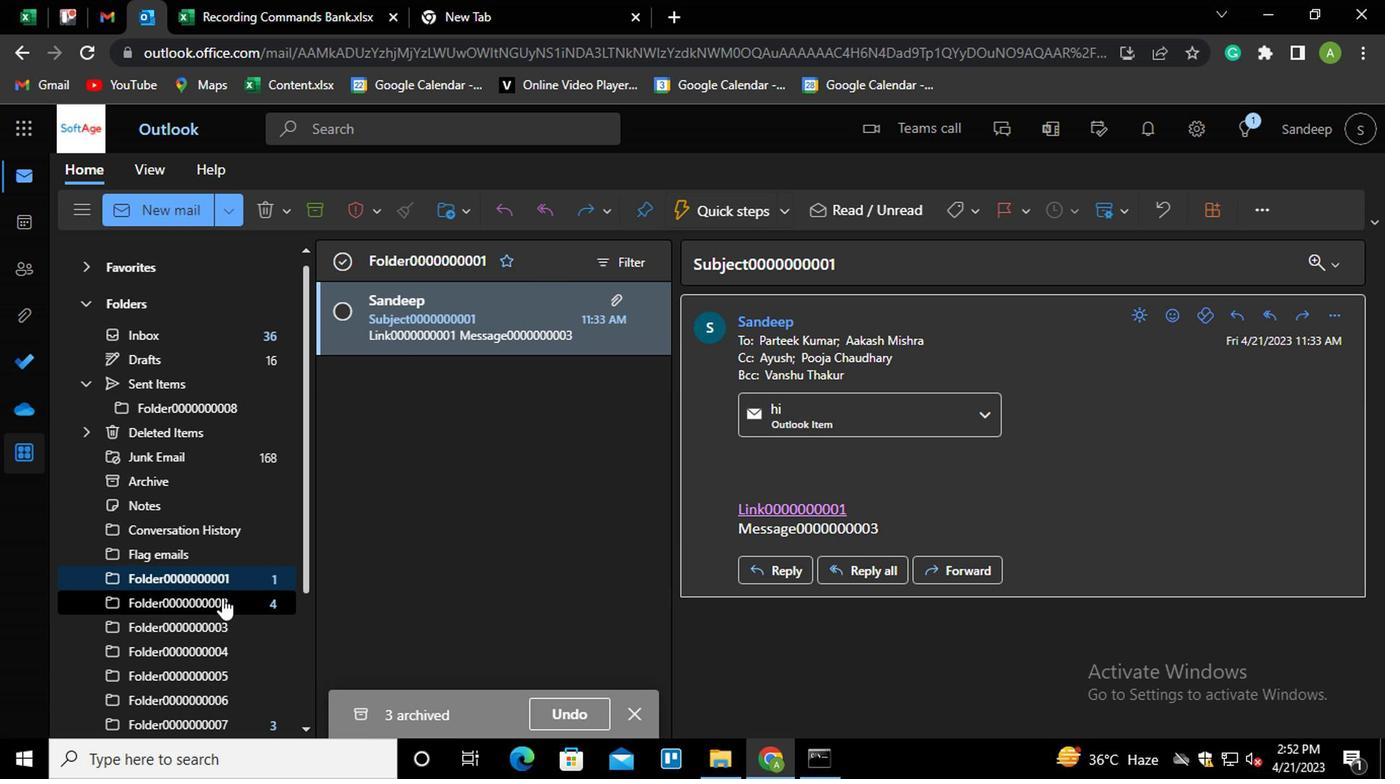 
Action: Mouse pressed left at (214, 600)
Screenshot: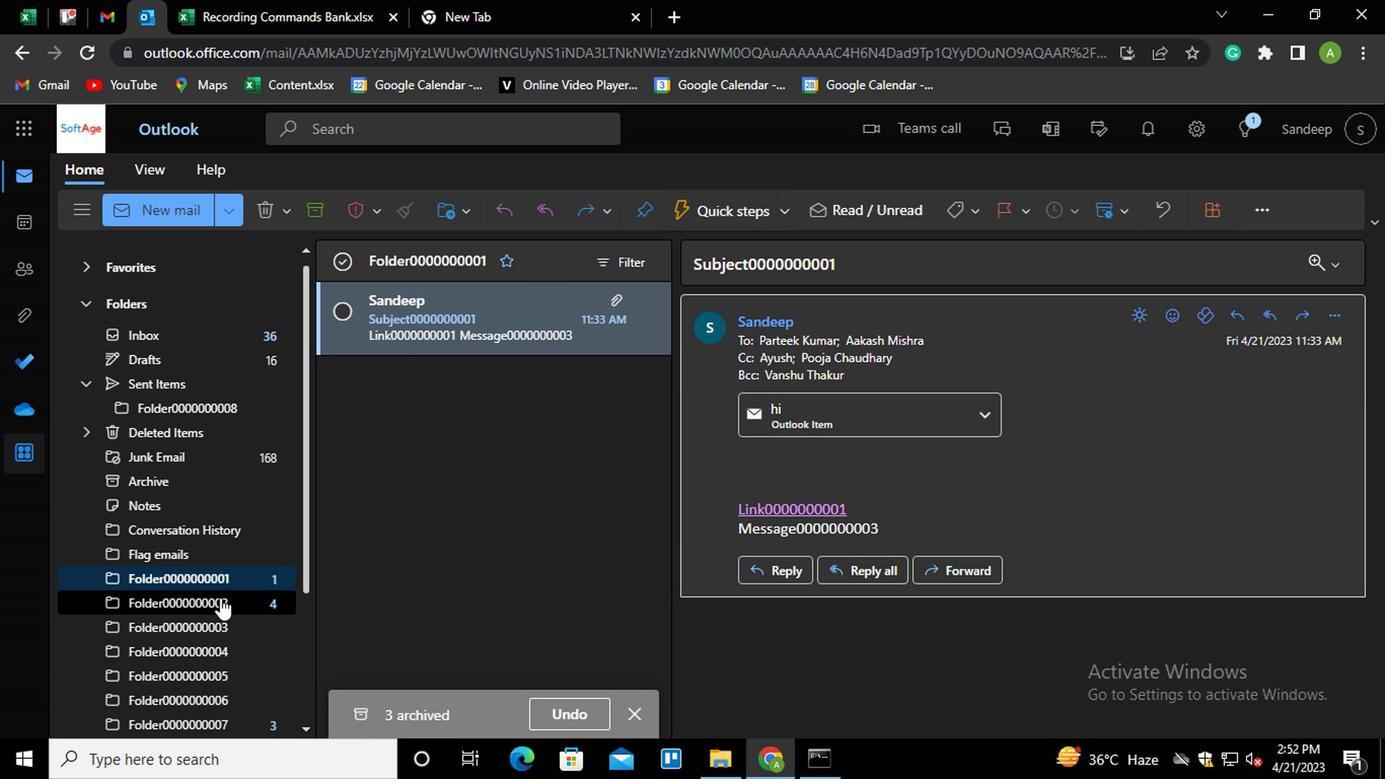 
Action: Mouse moved to (338, 310)
Screenshot: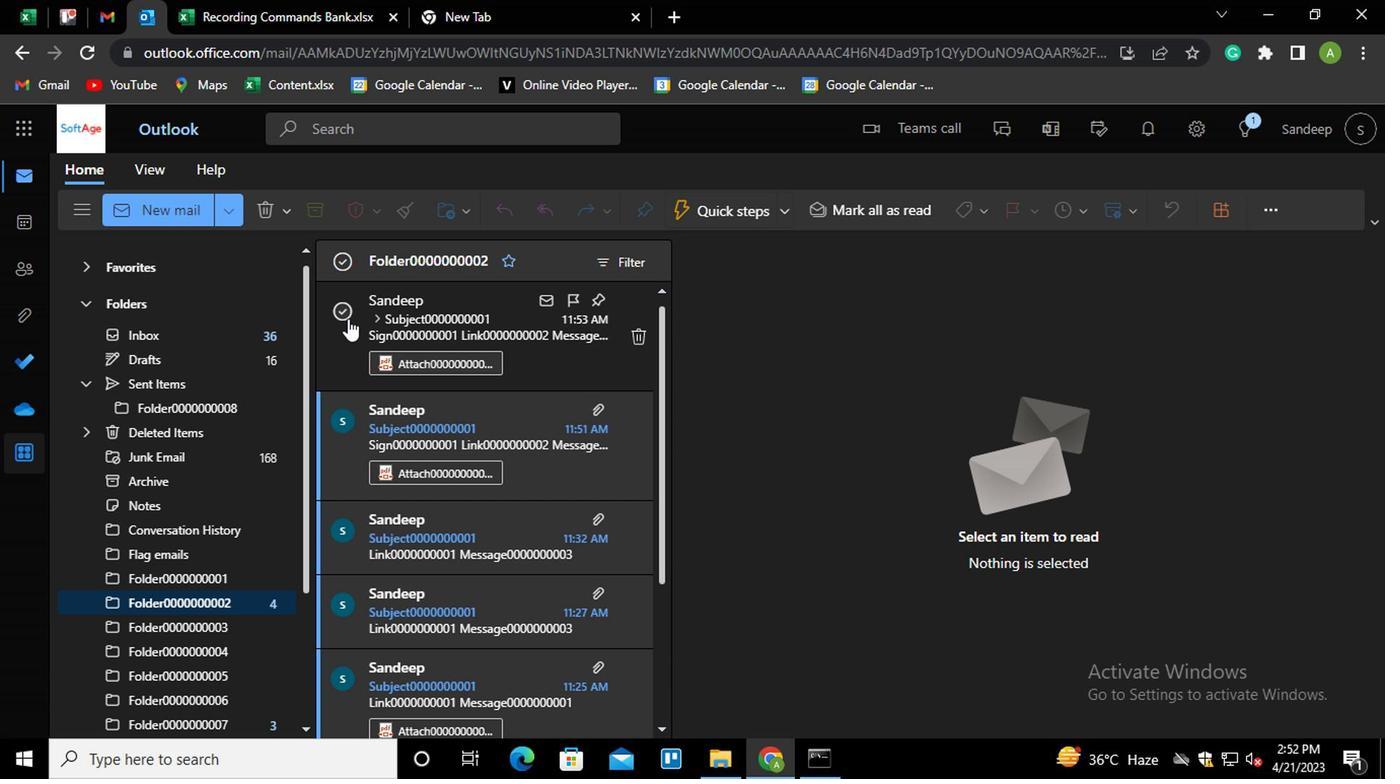 
Action: Mouse pressed left at (338, 310)
Screenshot: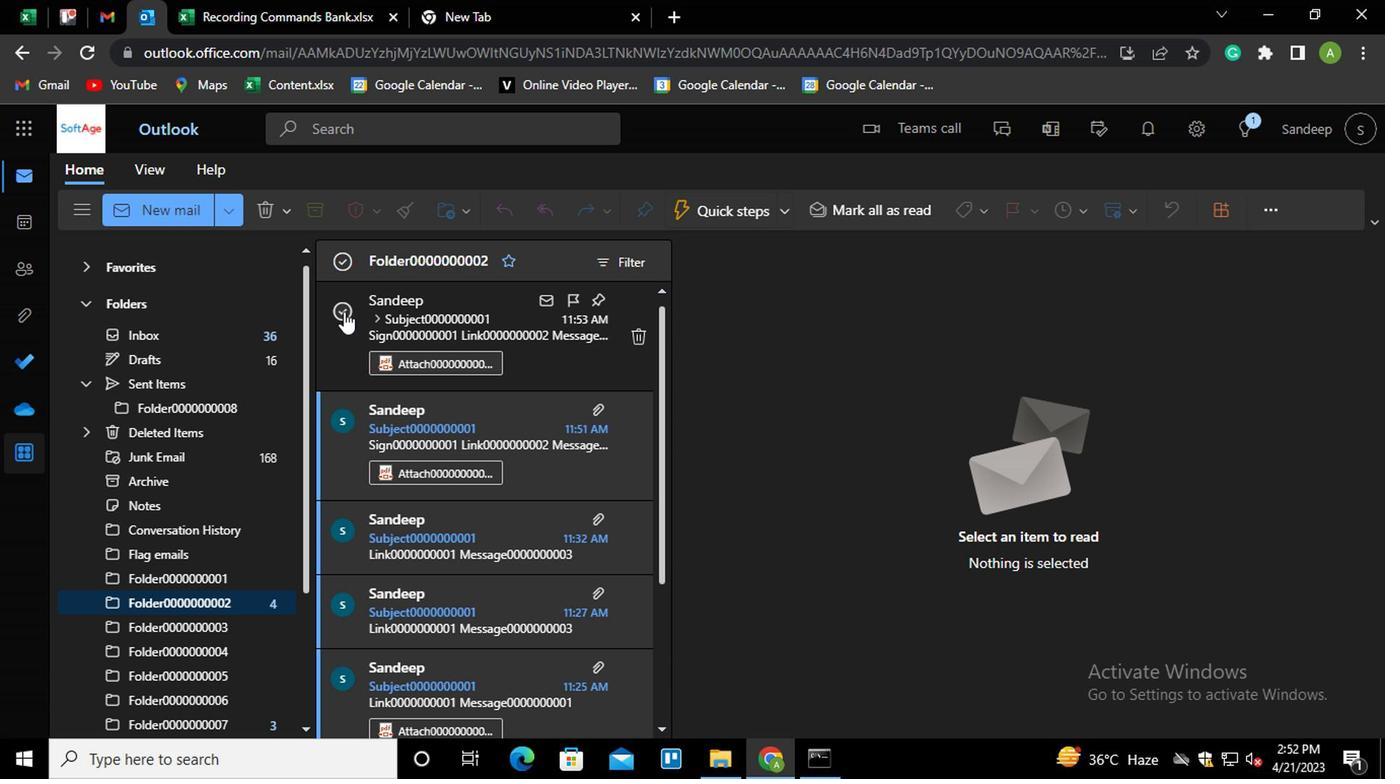 
Action: Mouse moved to (338, 417)
Screenshot: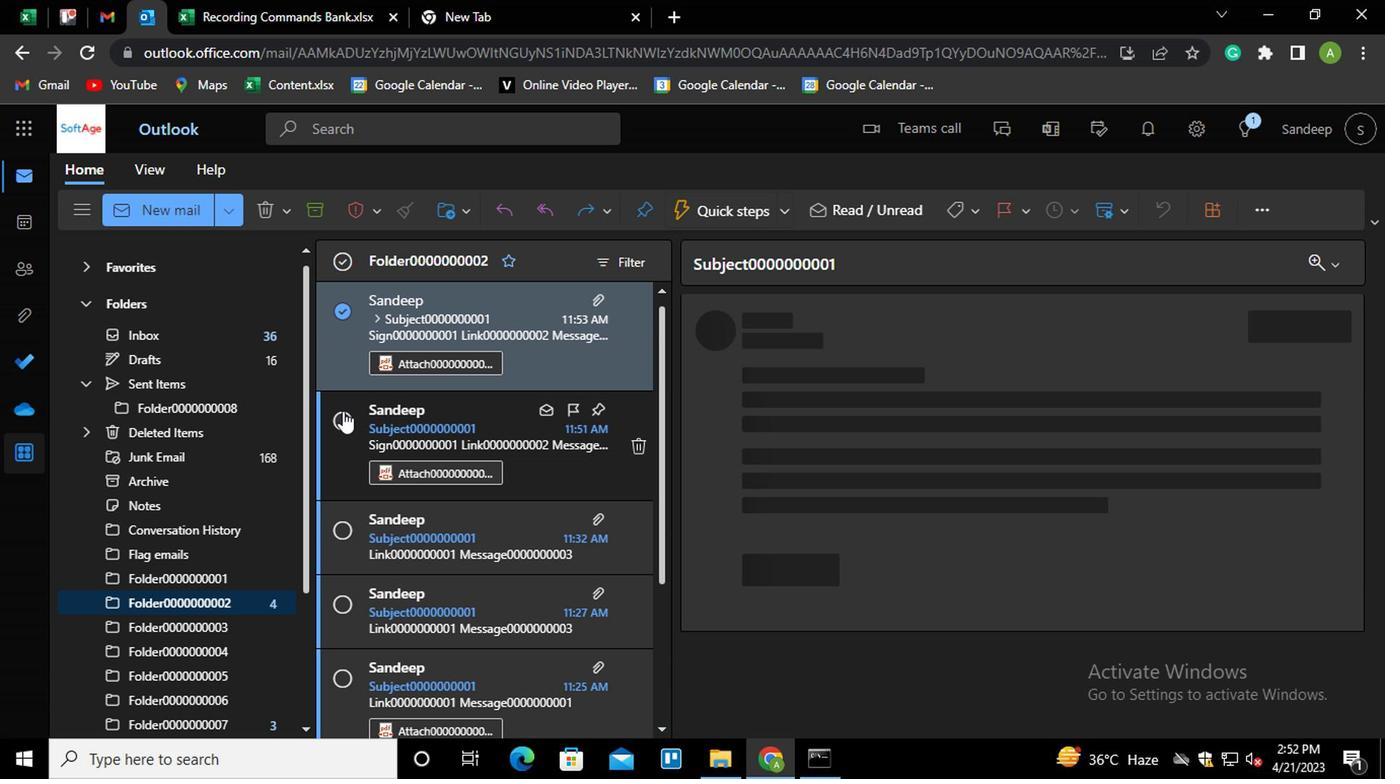 
Action: Mouse pressed left at (338, 417)
Screenshot: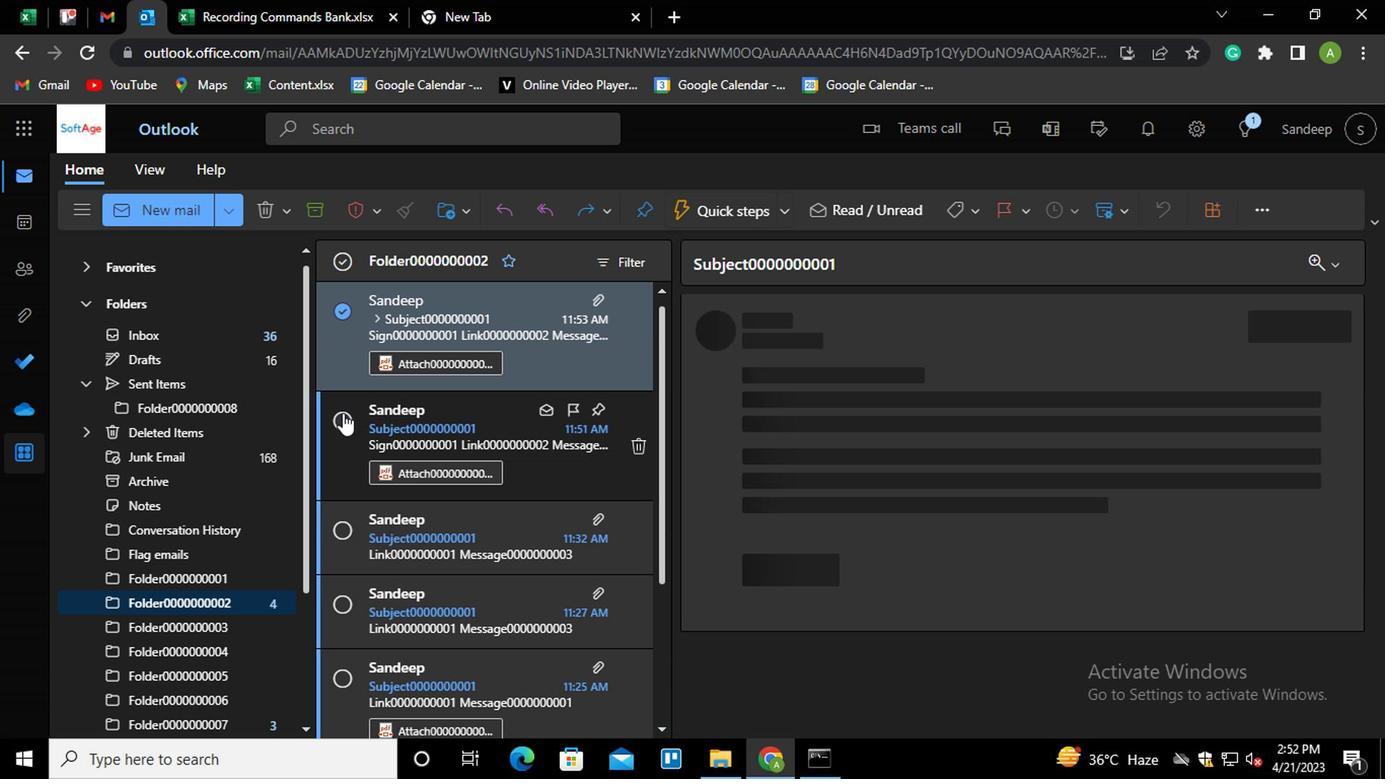 
Action: Mouse moved to (334, 532)
Screenshot: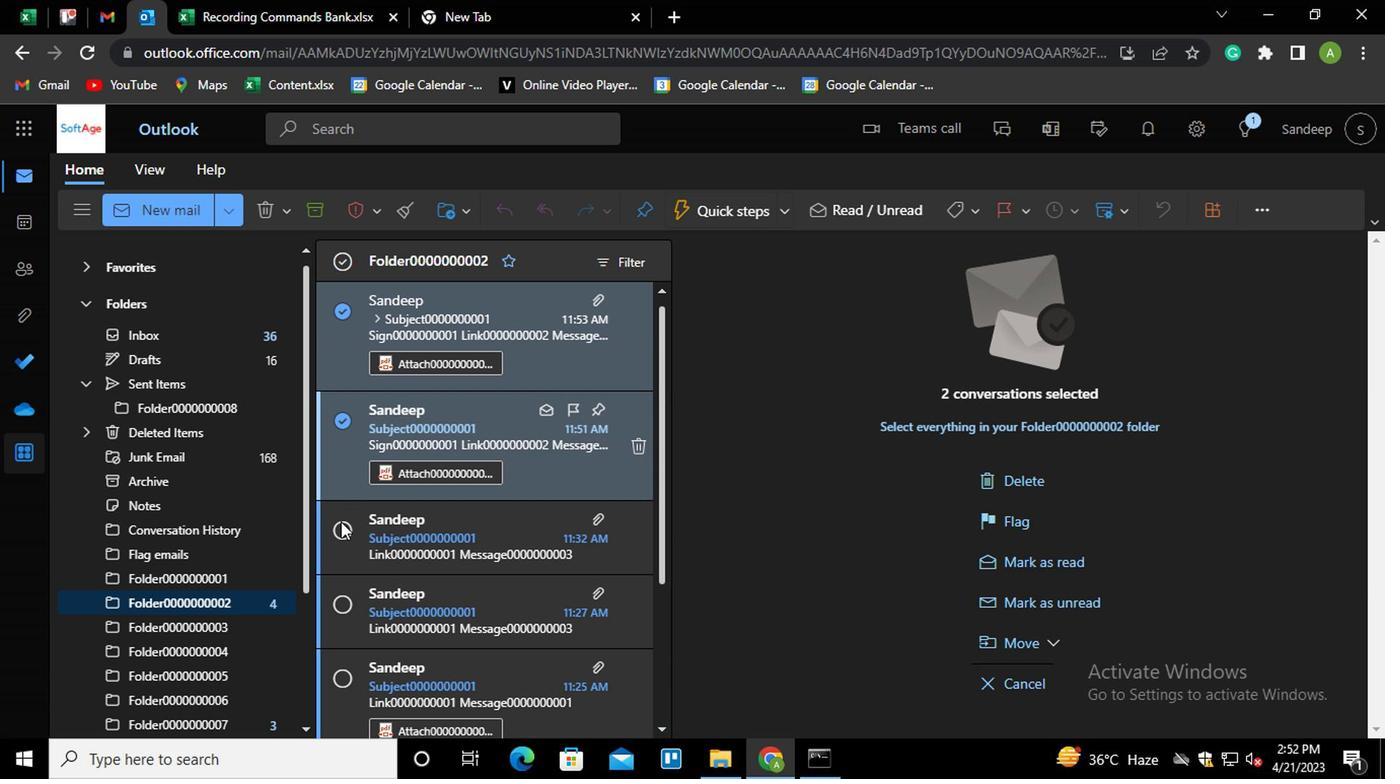 
Action: Mouse pressed left at (334, 532)
Screenshot: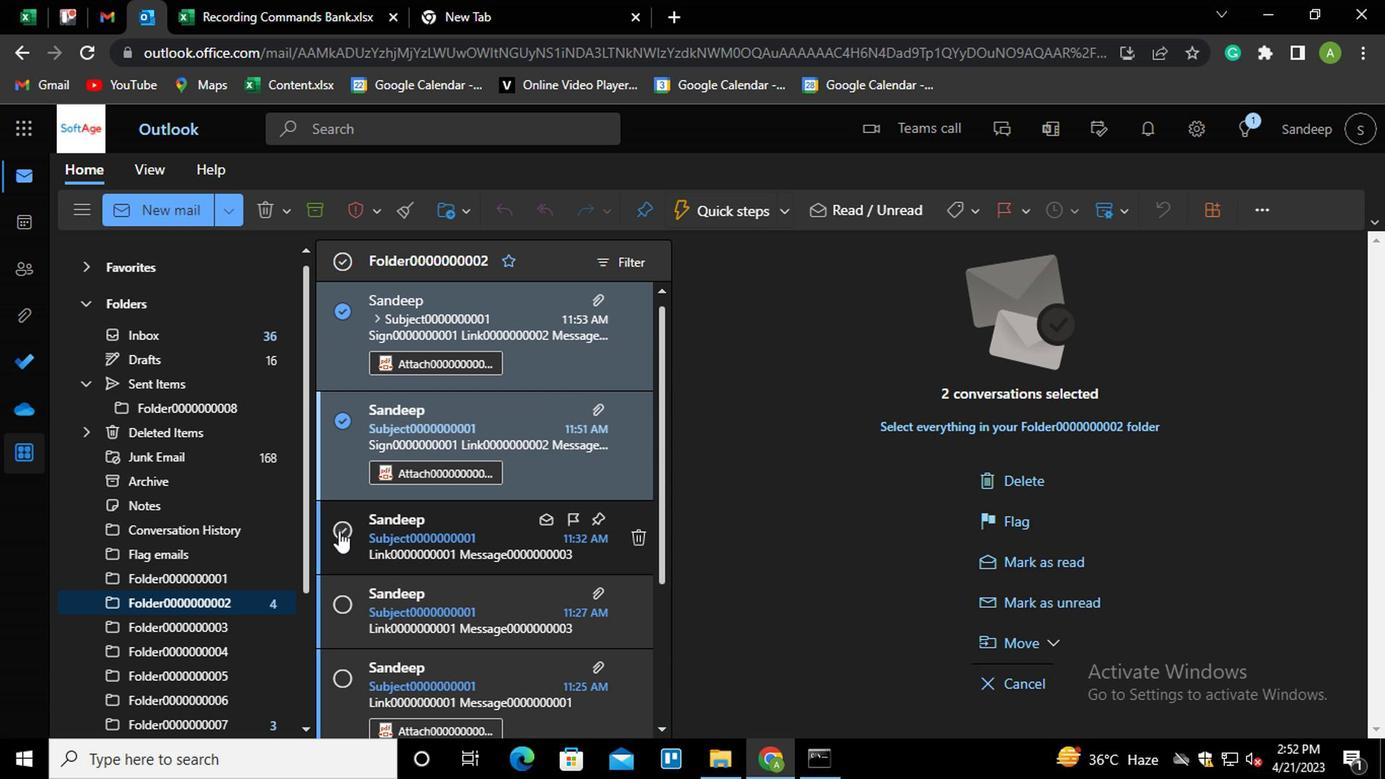 
Action: Mouse moved to (502, 320)
Screenshot: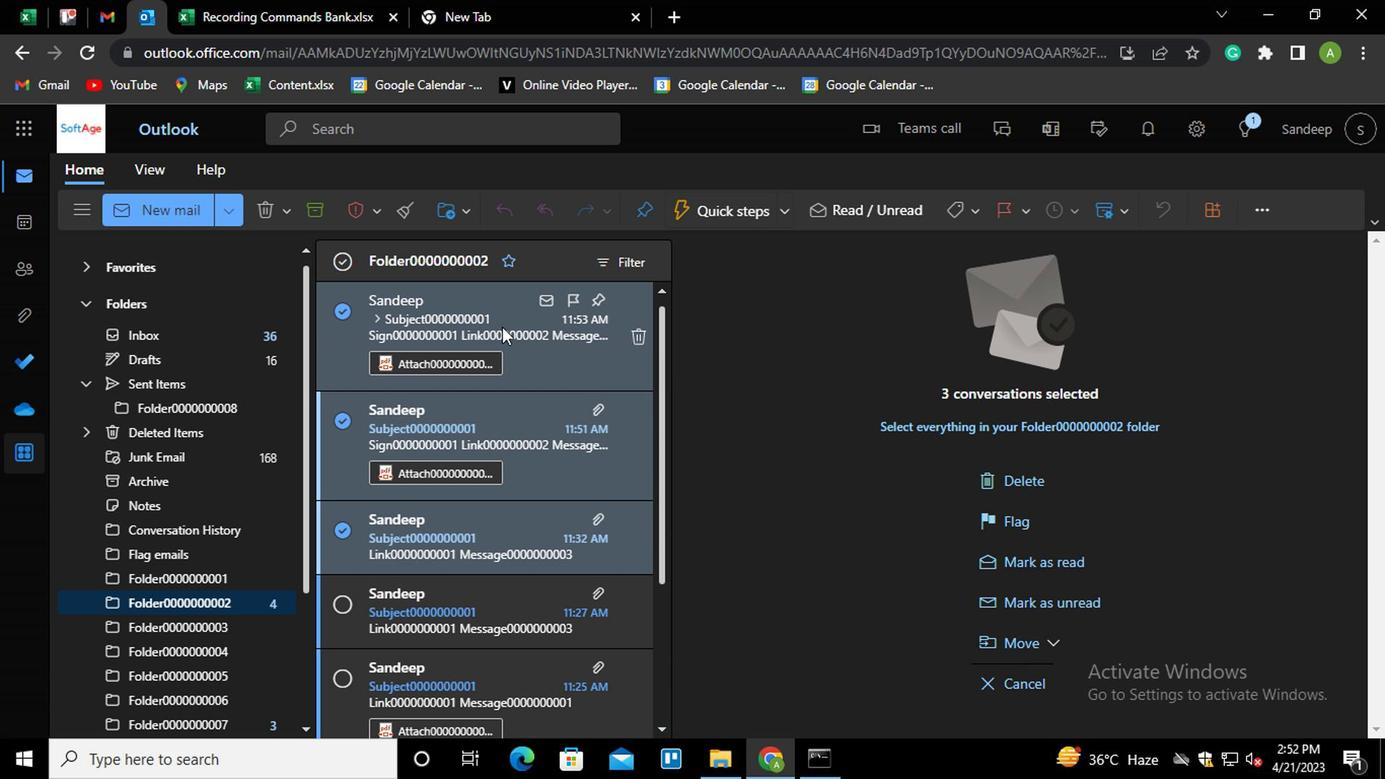 
Action: Mouse pressed right at (502, 320)
Screenshot: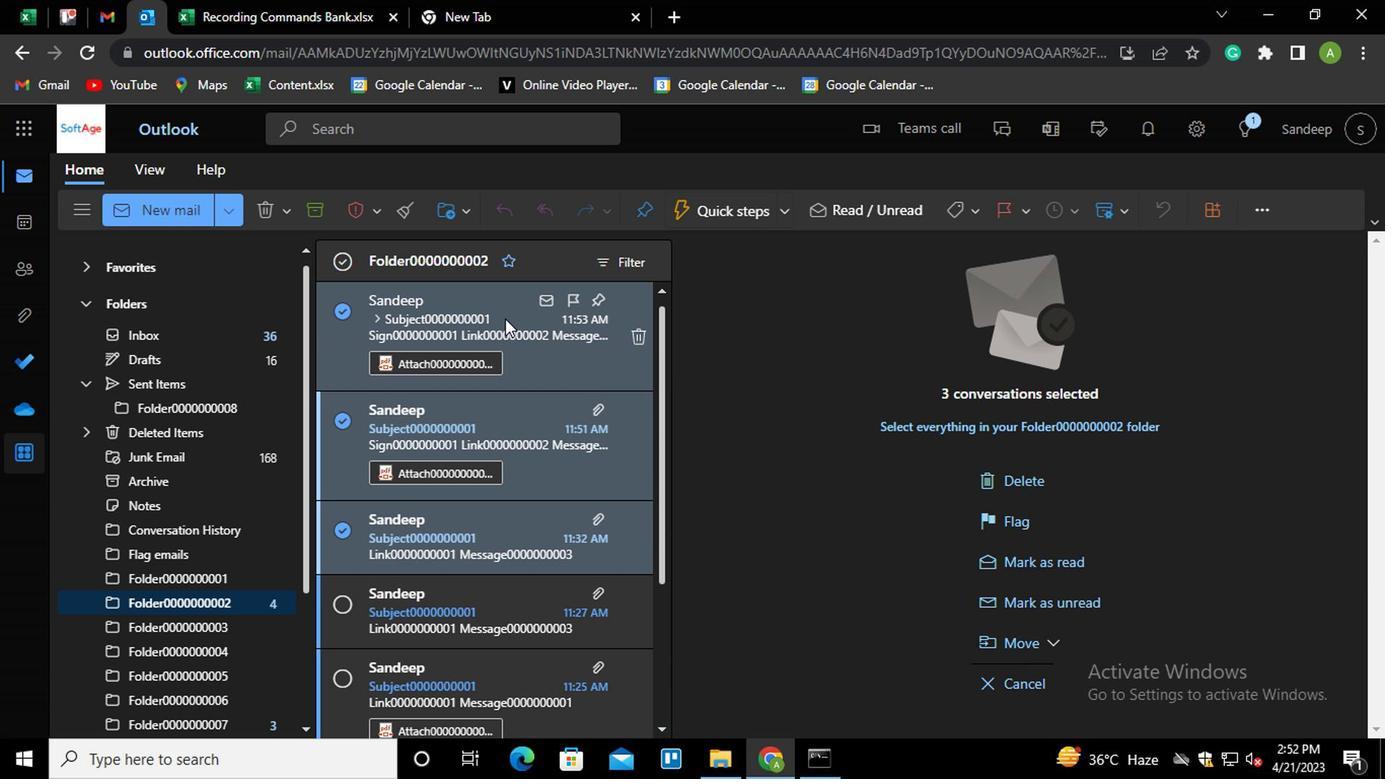 
Action: Mouse moved to (522, 208)
Screenshot: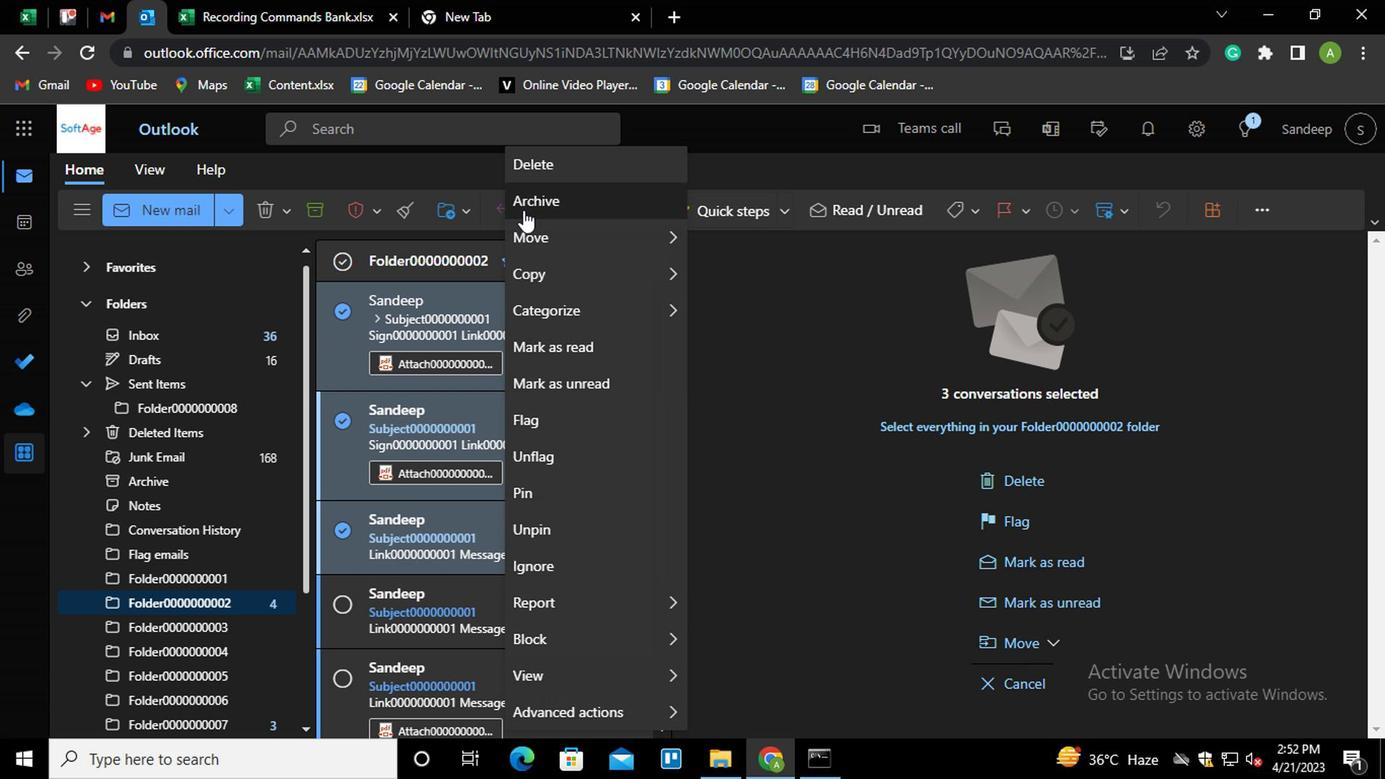 
Action: Mouse pressed left at (522, 208)
Screenshot: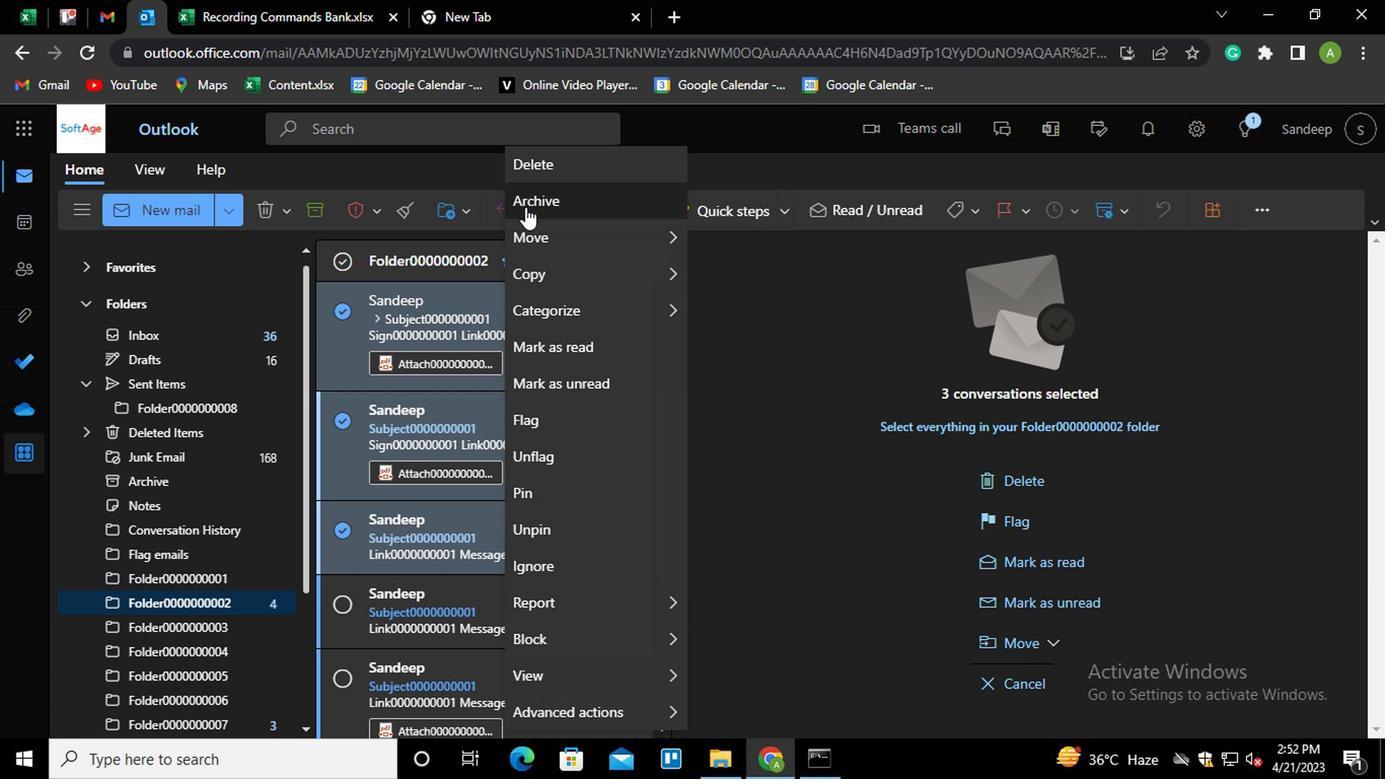 
Action: Mouse moved to (191, 628)
Screenshot: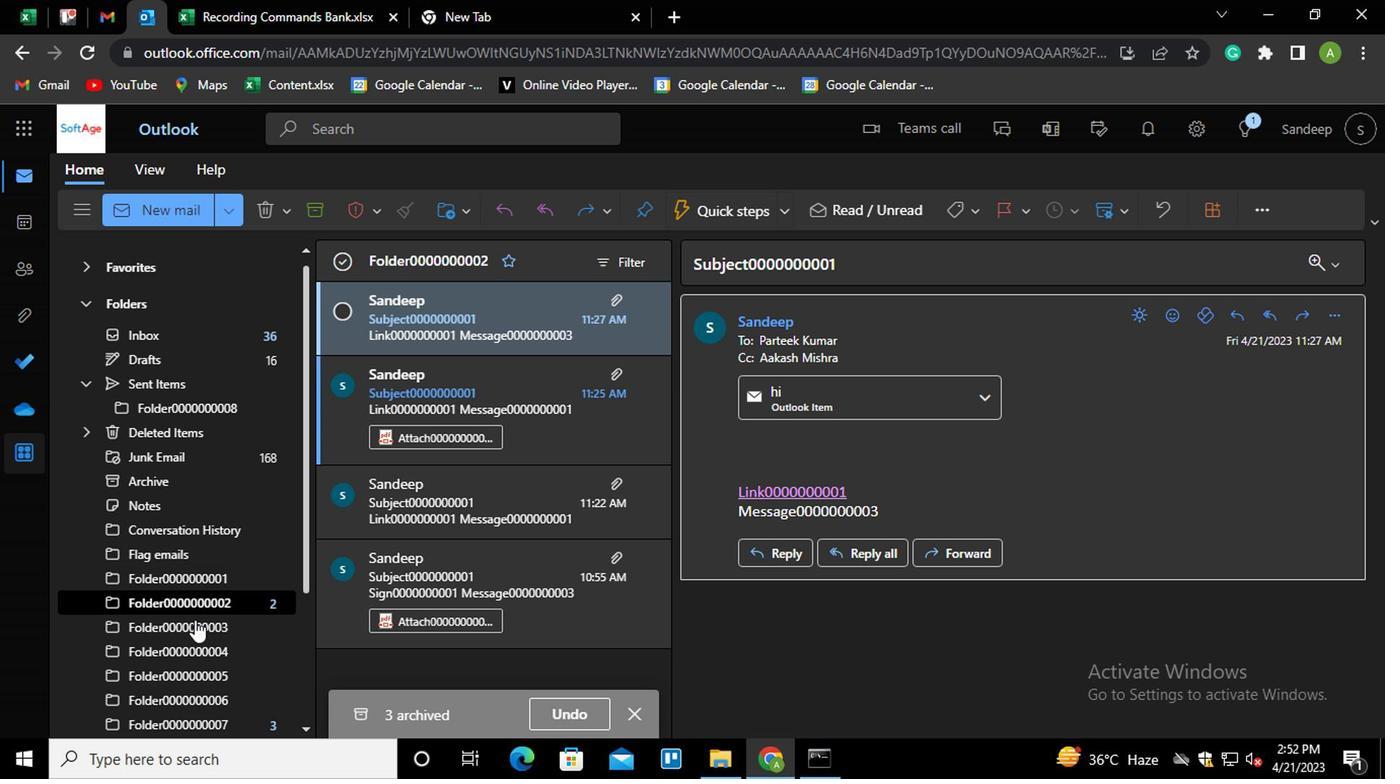 
Action: Mouse pressed left at (191, 628)
Screenshot: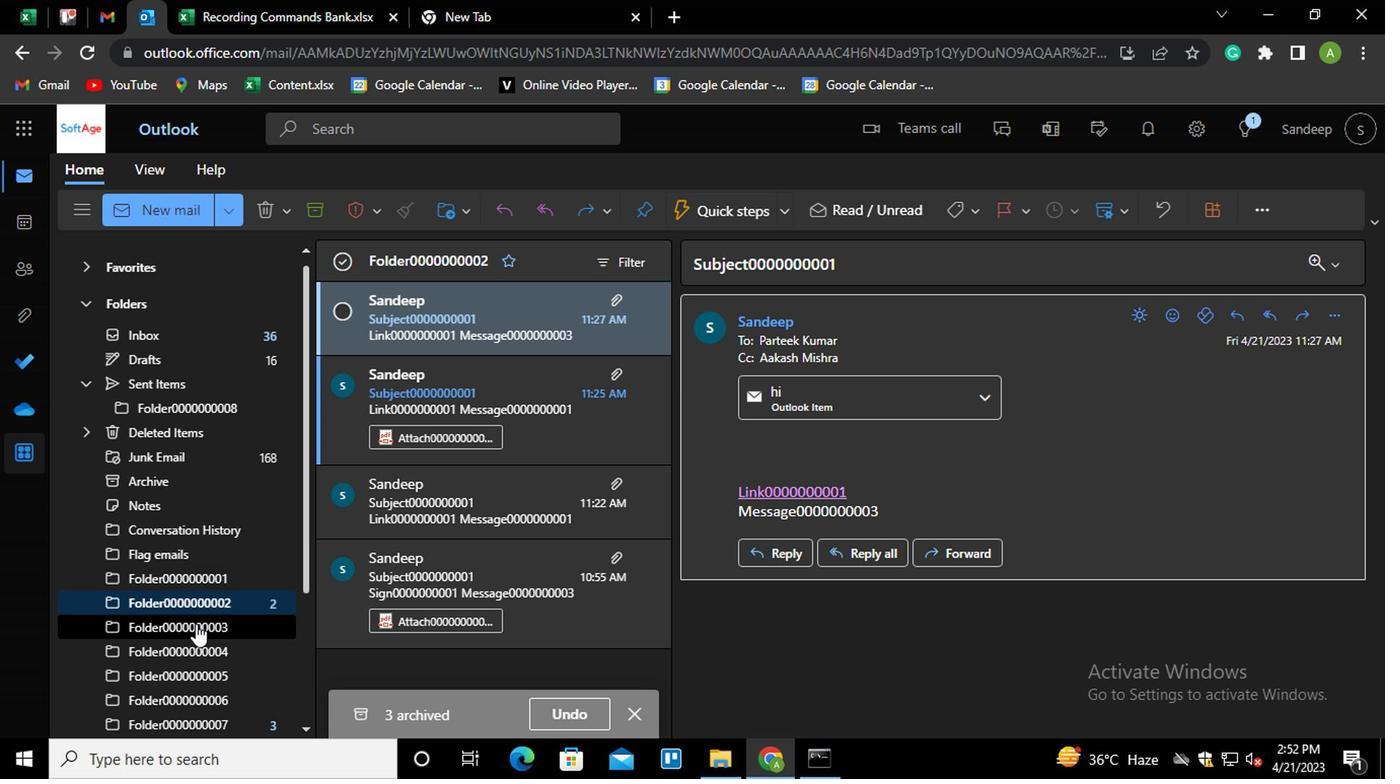 
Action: Mouse moved to (340, 310)
Screenshot: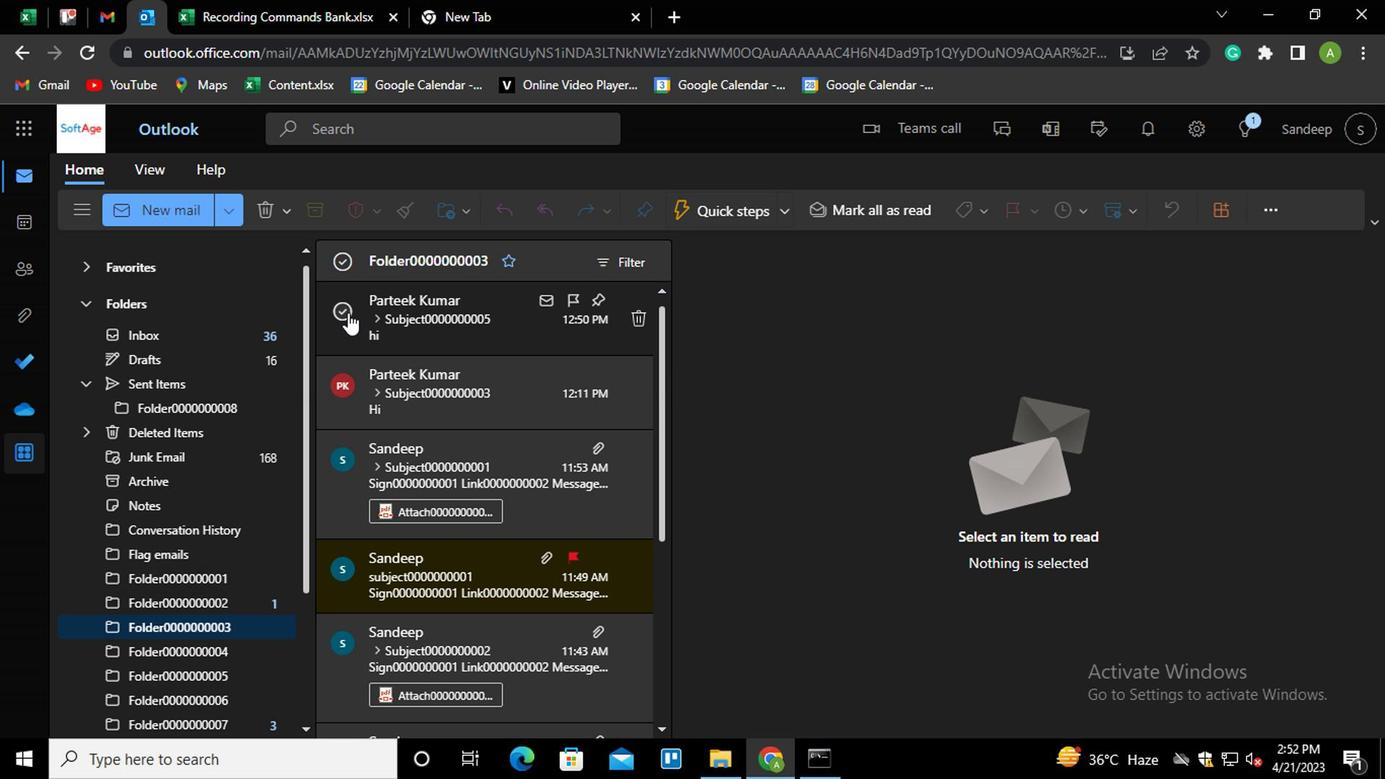 
Action: Mouse pressed left at (340, 310)
Screenshot: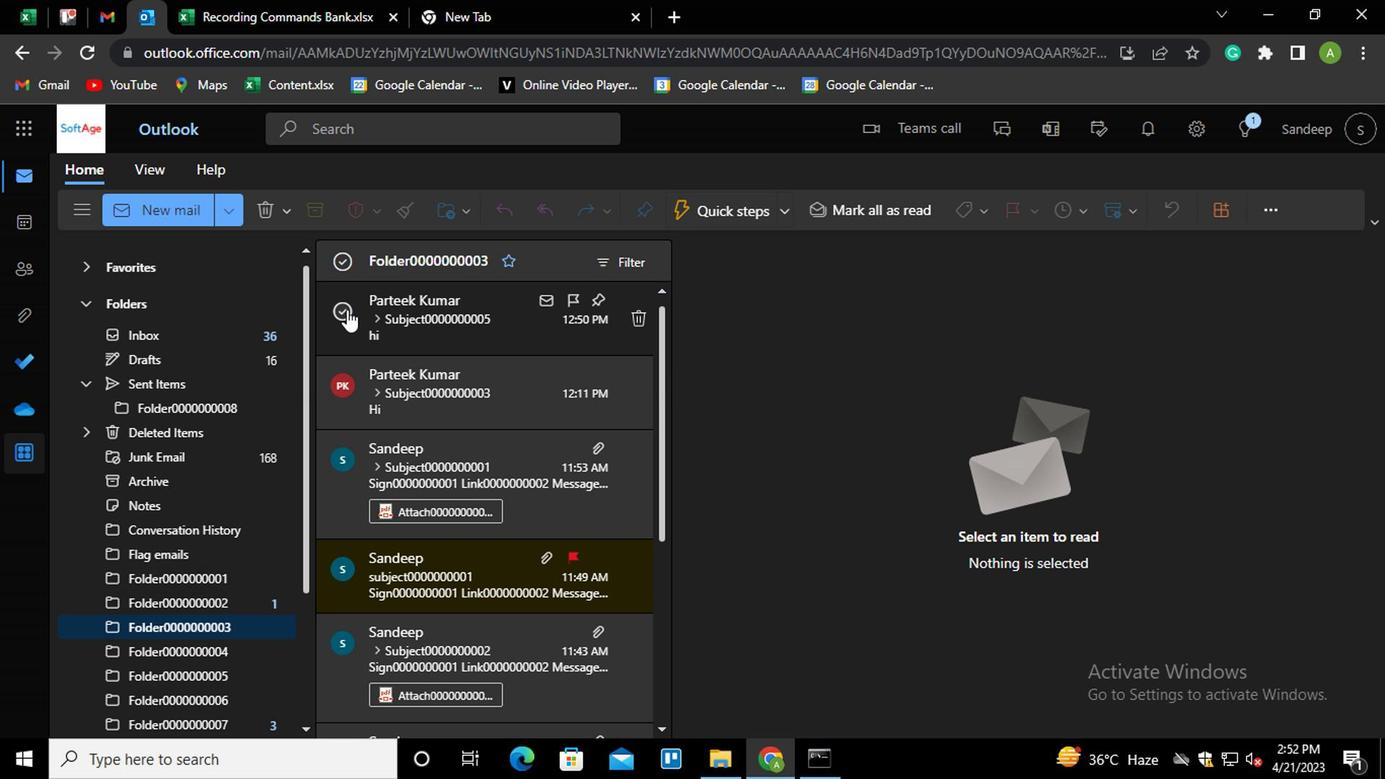 
Action: Mouse moved to (340, 388)
Screenshot: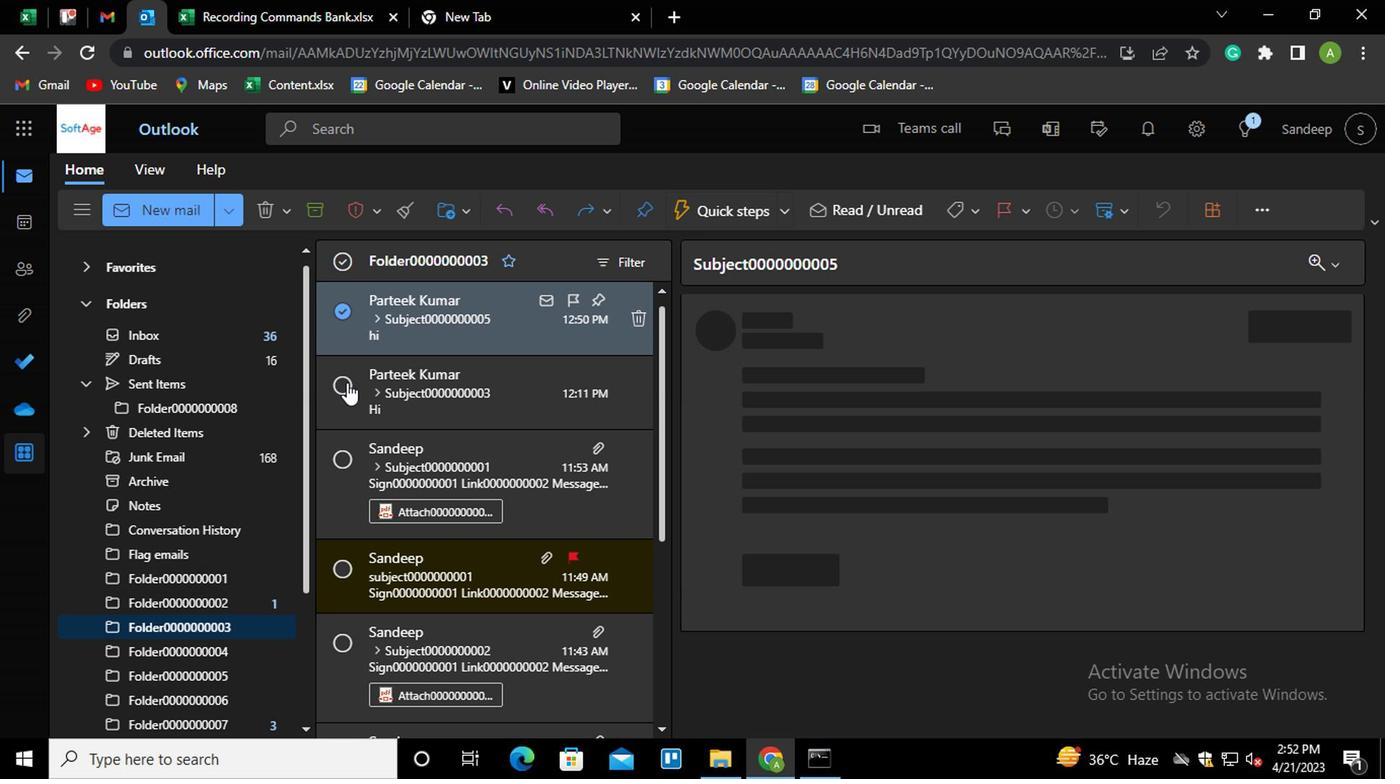
Action: Mouse pressed left at (340, 388)
Screenshot: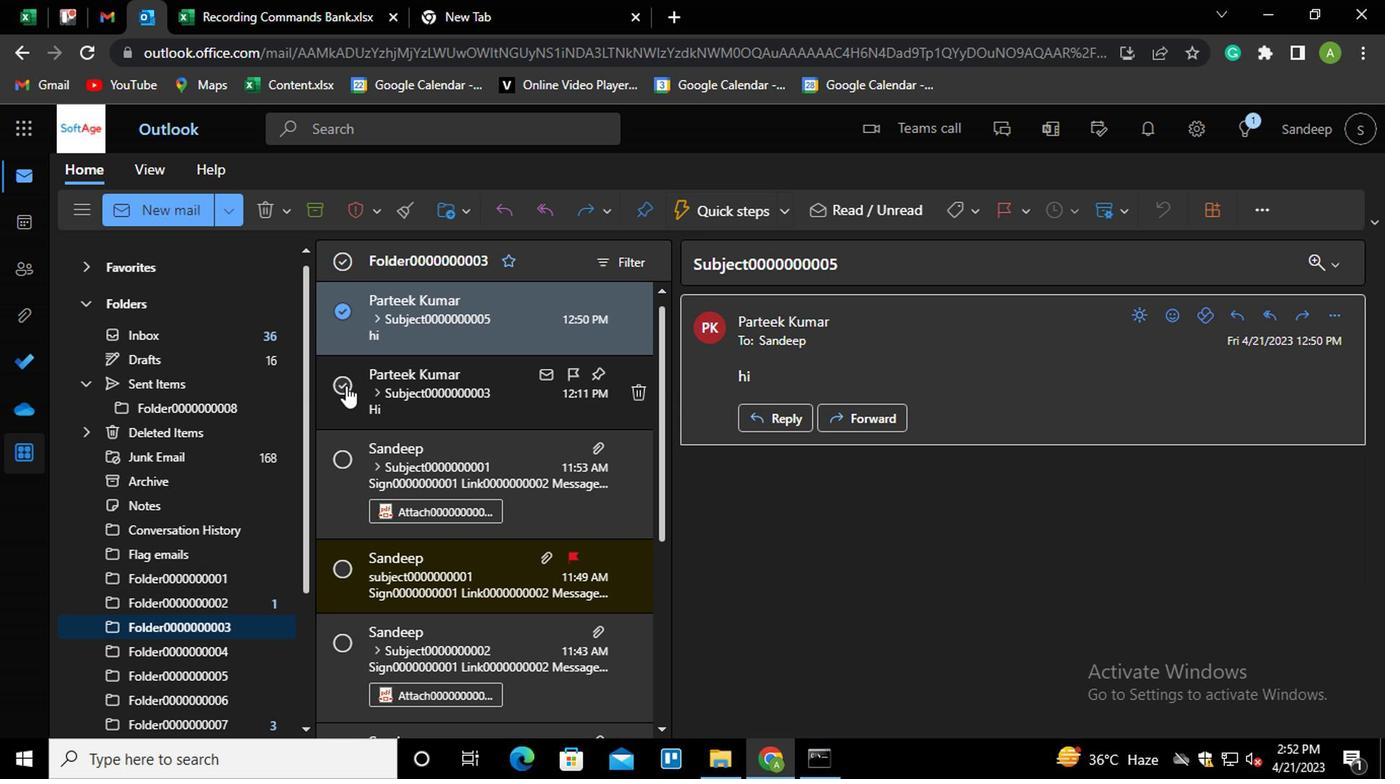 
Action: Mouse moved to (343, 459)
Screenshot: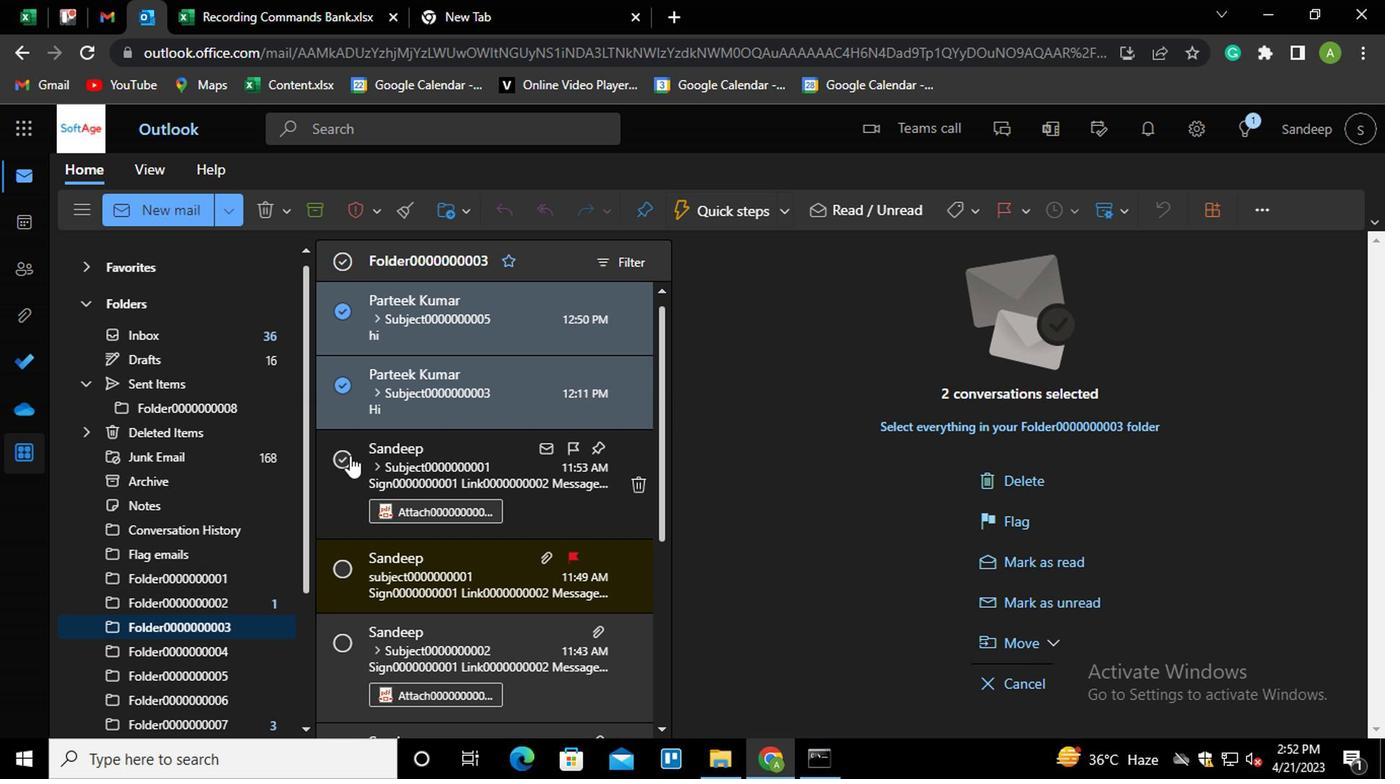 
Action: Mouse pressed left at (343, 459)
Screenshot: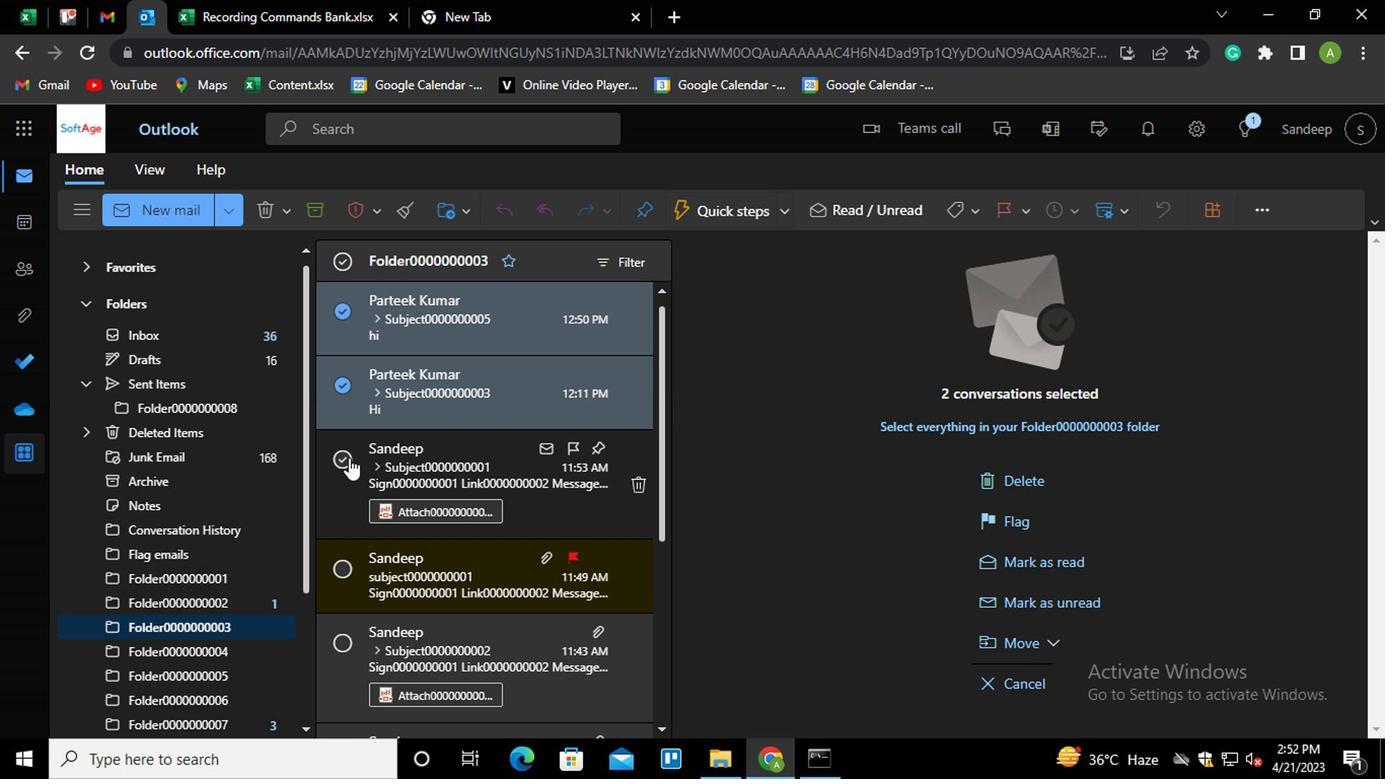 
Action: Mouse moved to (481, 301)
Screenshot: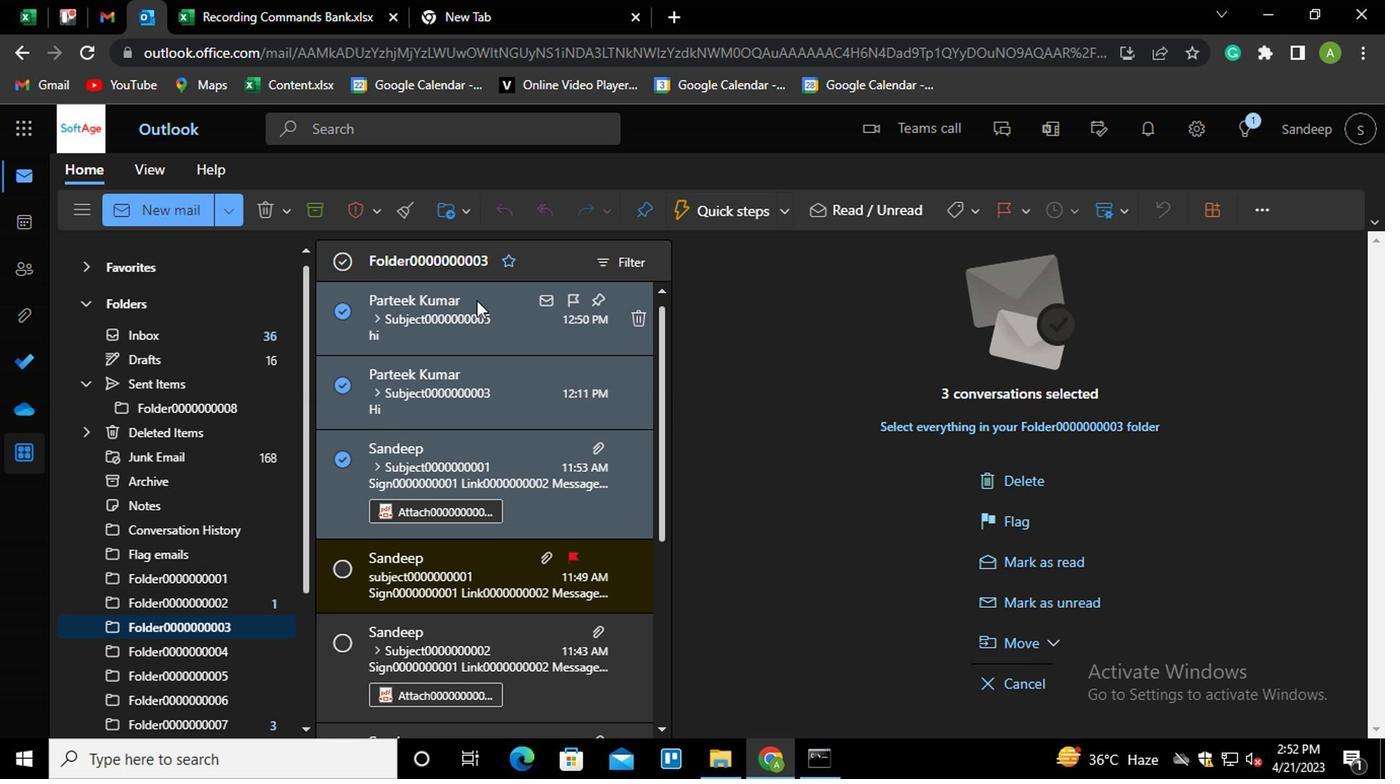 
Action: Mouse pressed right at (481, 301)
Screenshot: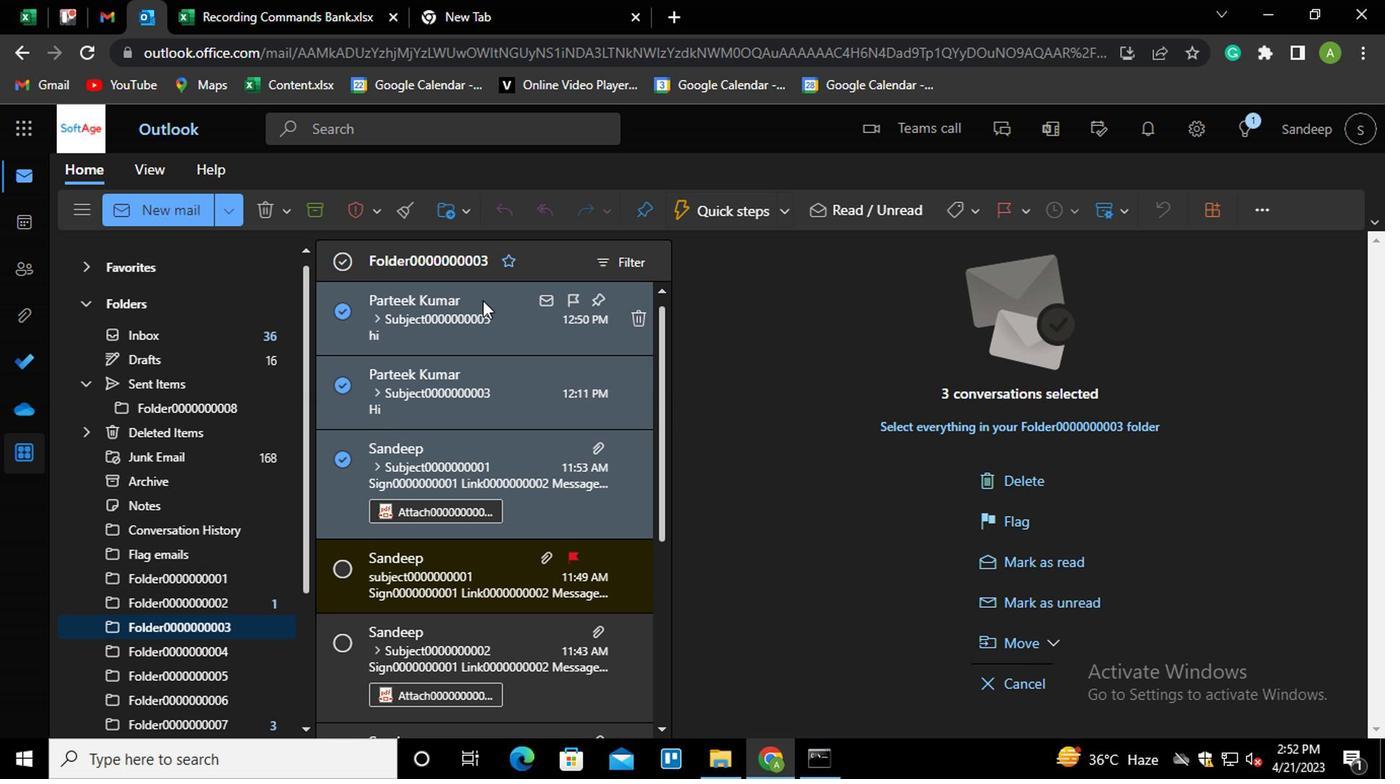 
Action: Mouse moved to (500, 206)
Screenshot: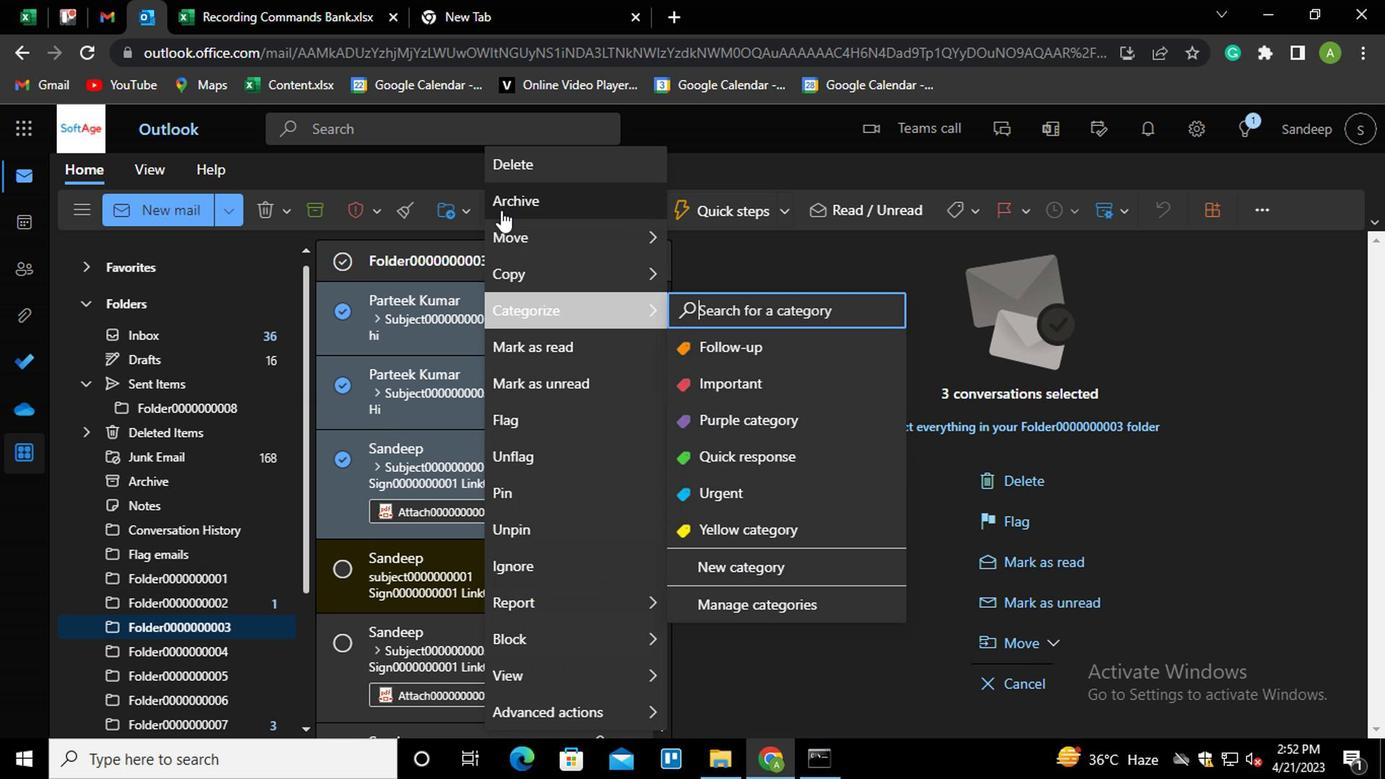
Action: Mouse pressed left at (500, 206)
Screenshot: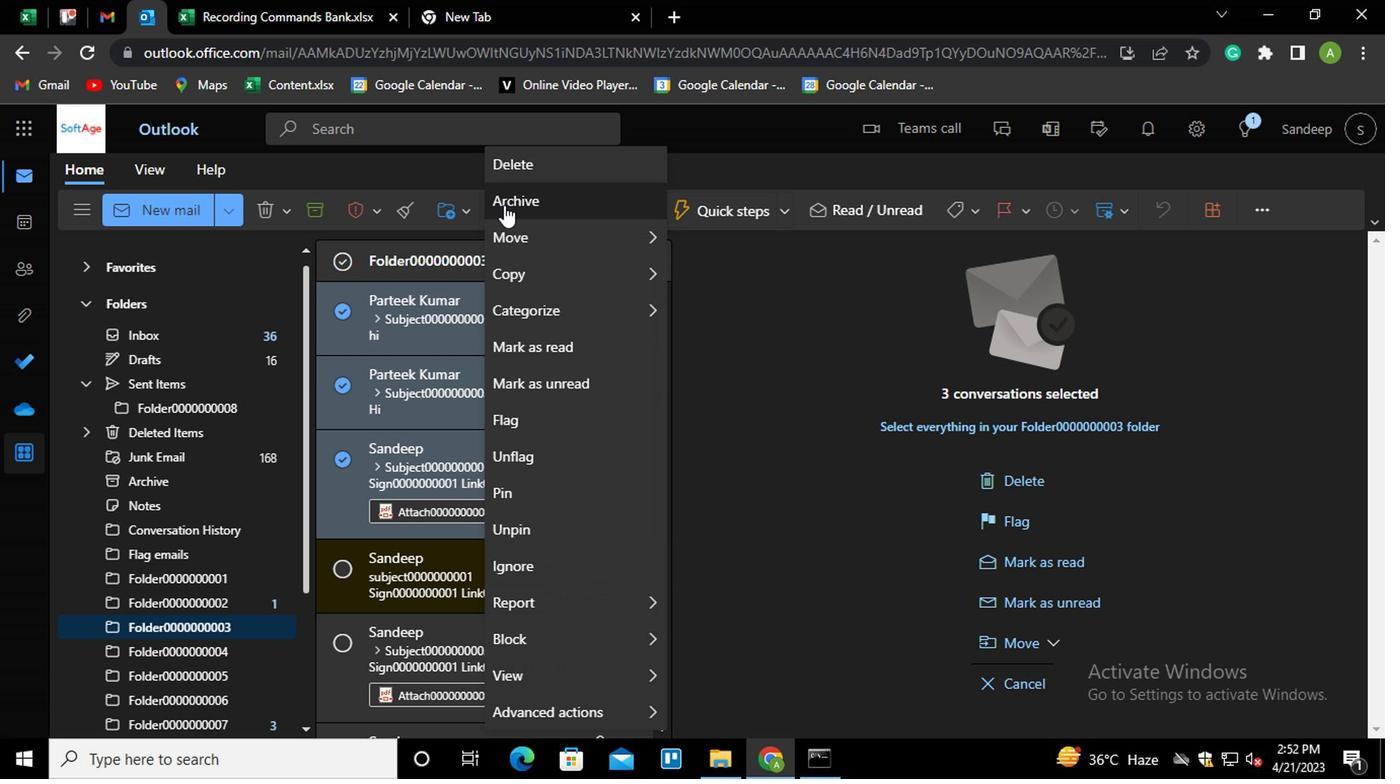 
Action: Mouse moved to (227, 647)
Screenshot: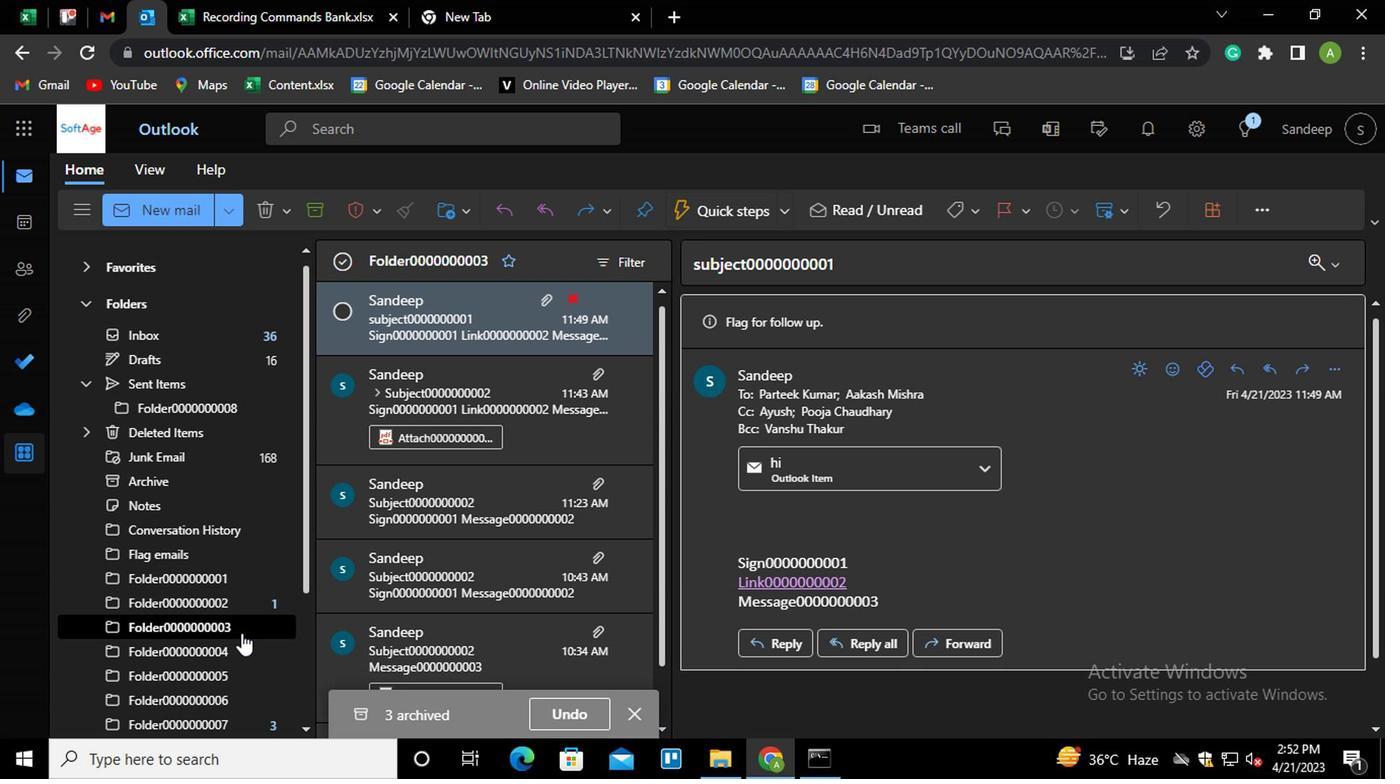 
Action: Mouse pressed left at (227, 647)
Screenshot: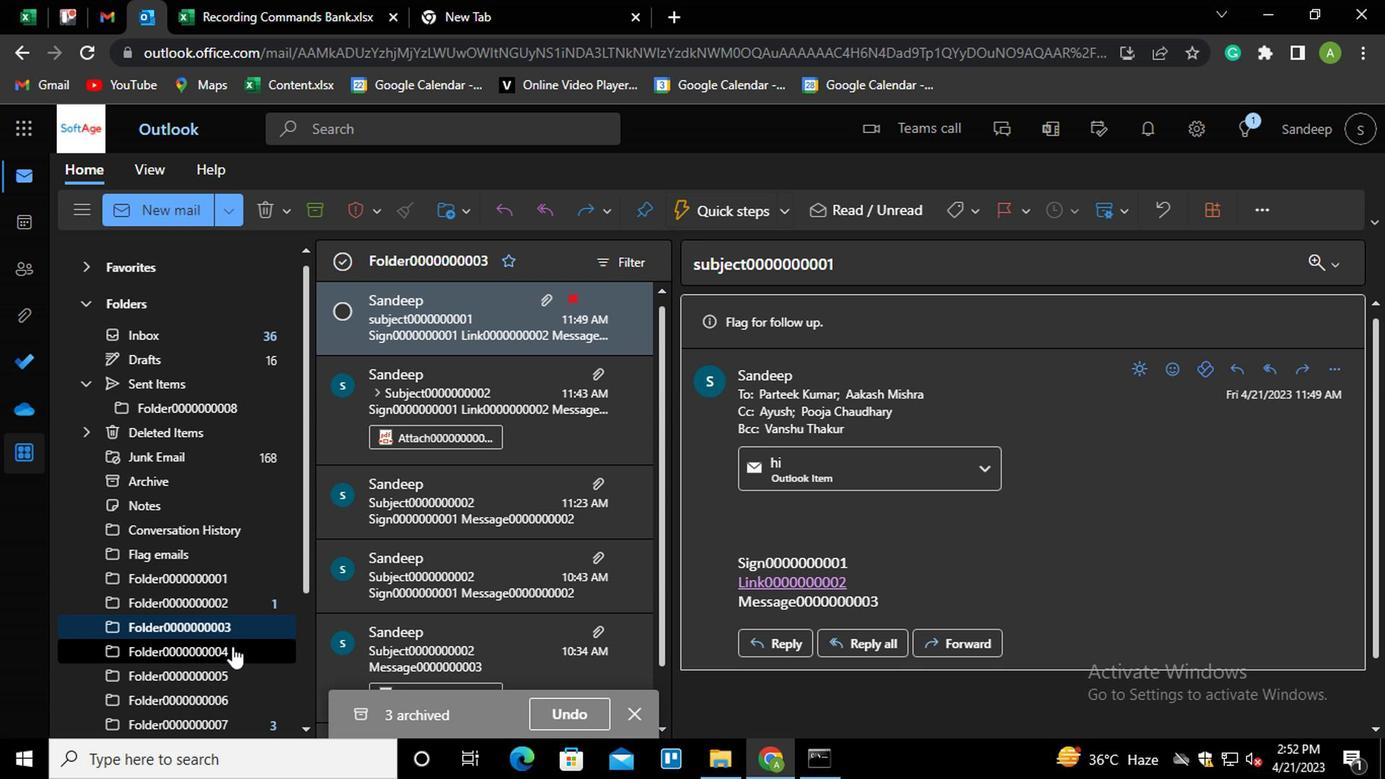 
Action: Mouse moved to (337, 312)
Screenshot: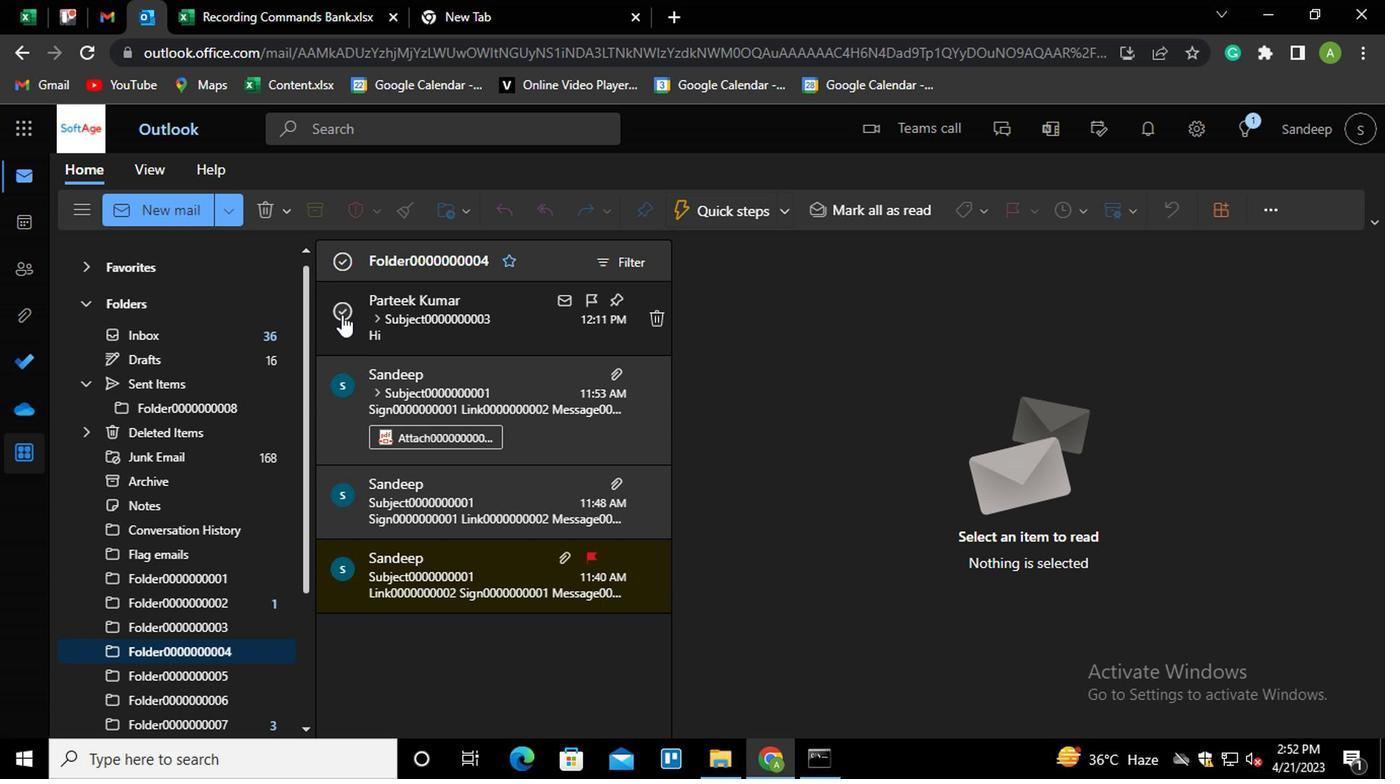 
Action: Mouse pressed left at (337, 312)
Screenshot: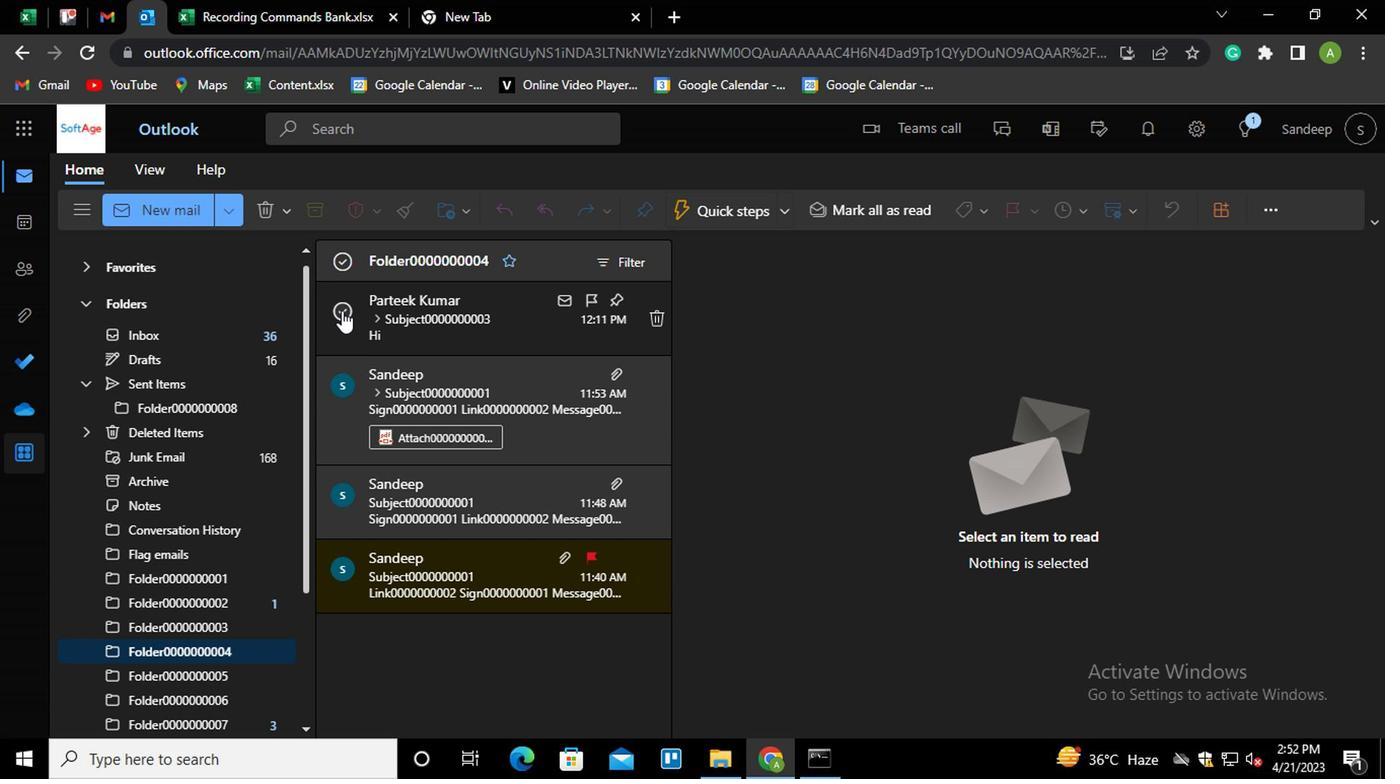 
Action: Mouse moved to (340, 383)
Screenshot: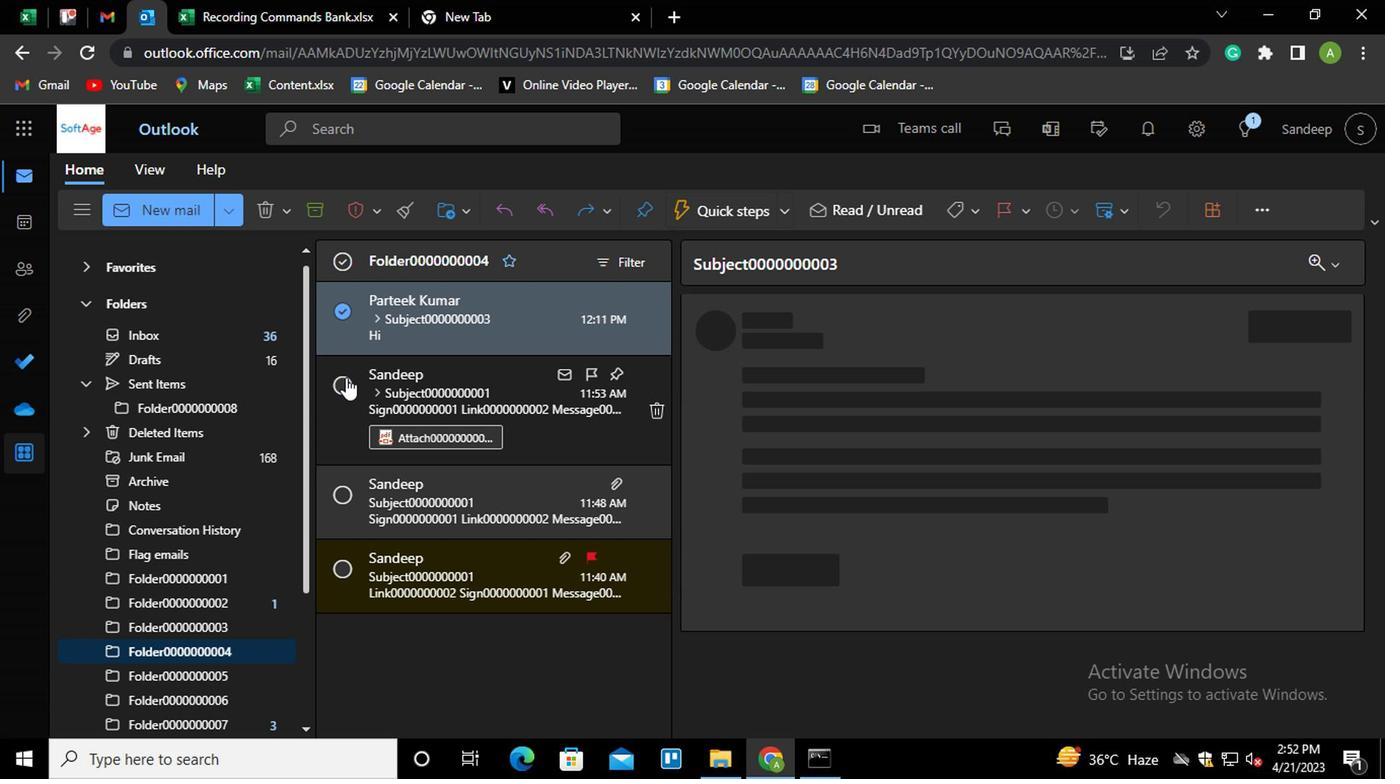 
Action: Mouse pressed left at (340, 383)
Screenshot: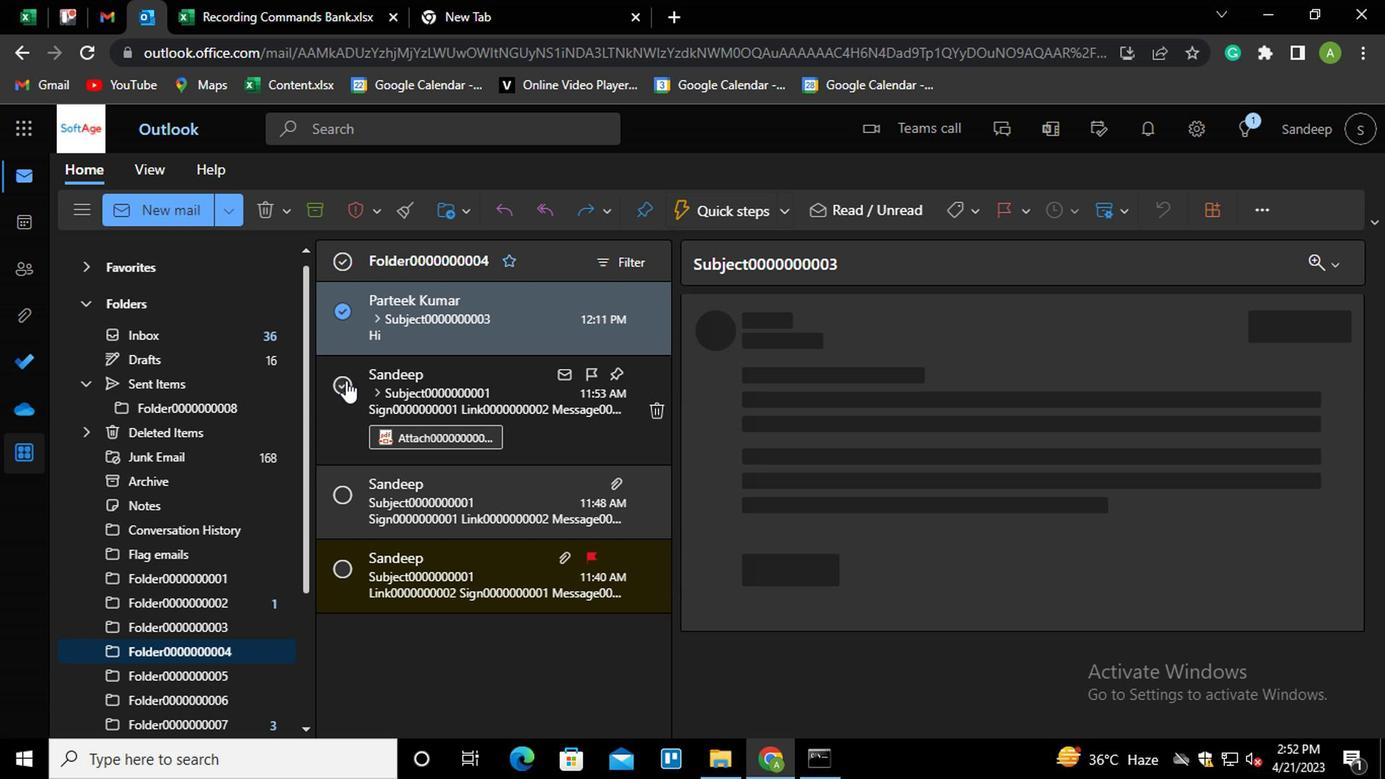 
Action: Mouse moved to (343, 492)
Screenshot: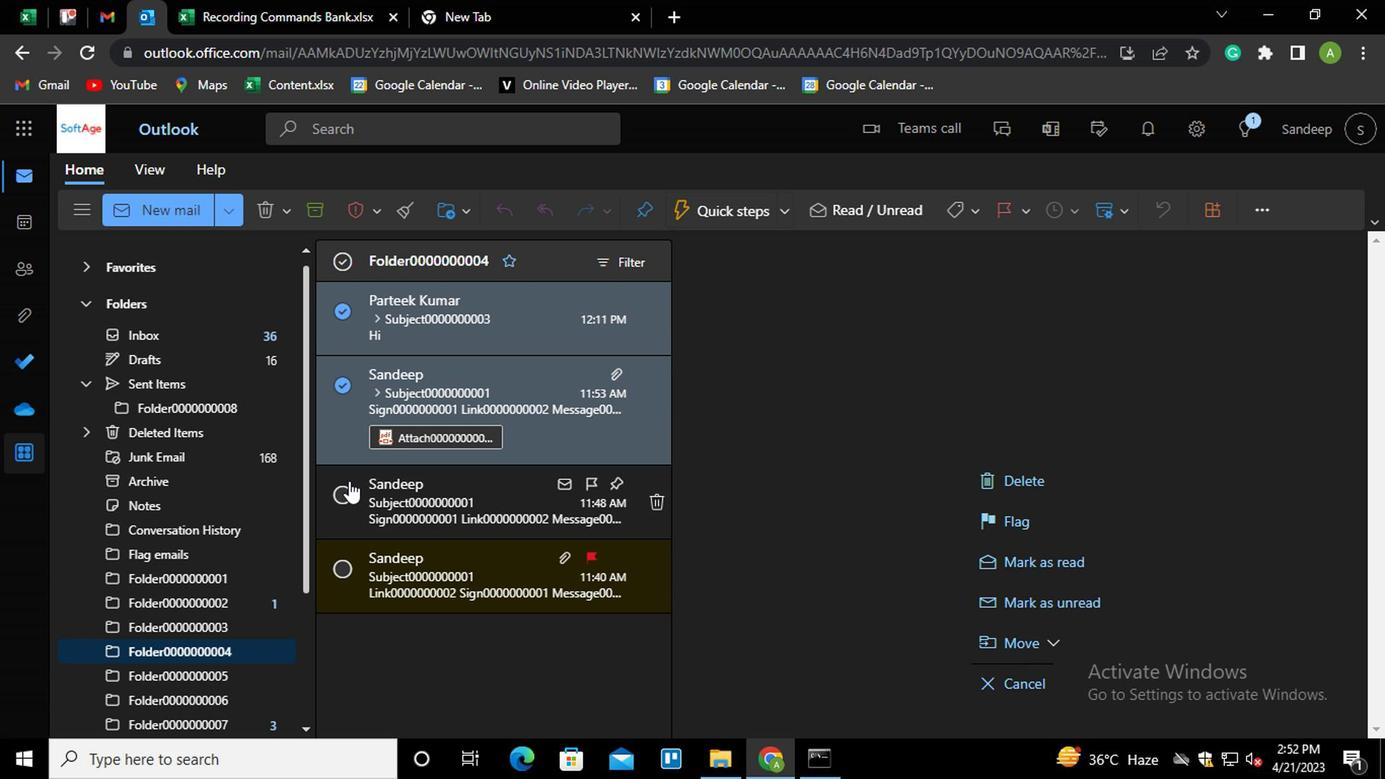 
Action: Mouse pressed left at (343, 492)
Screenshot: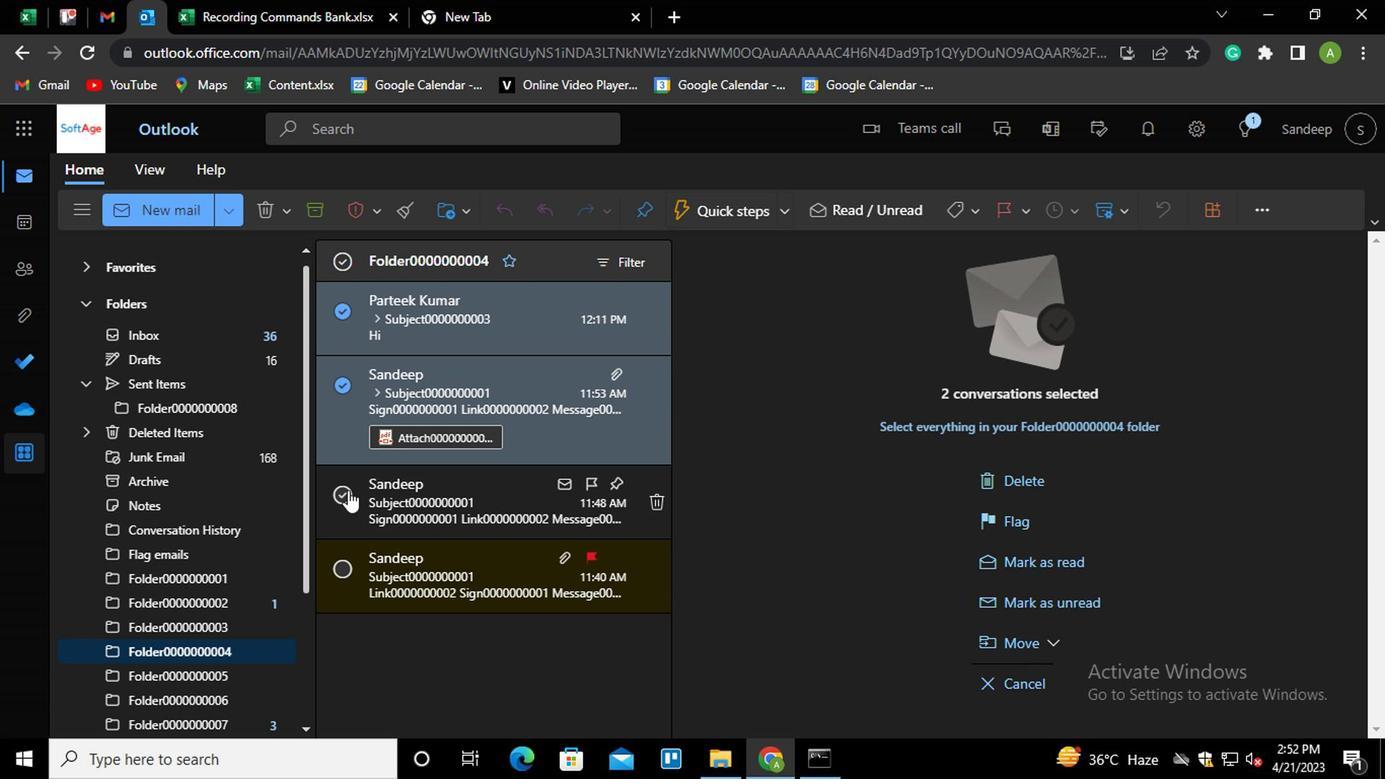 
Action: Mouse moved to (493, 312)
Screenshot: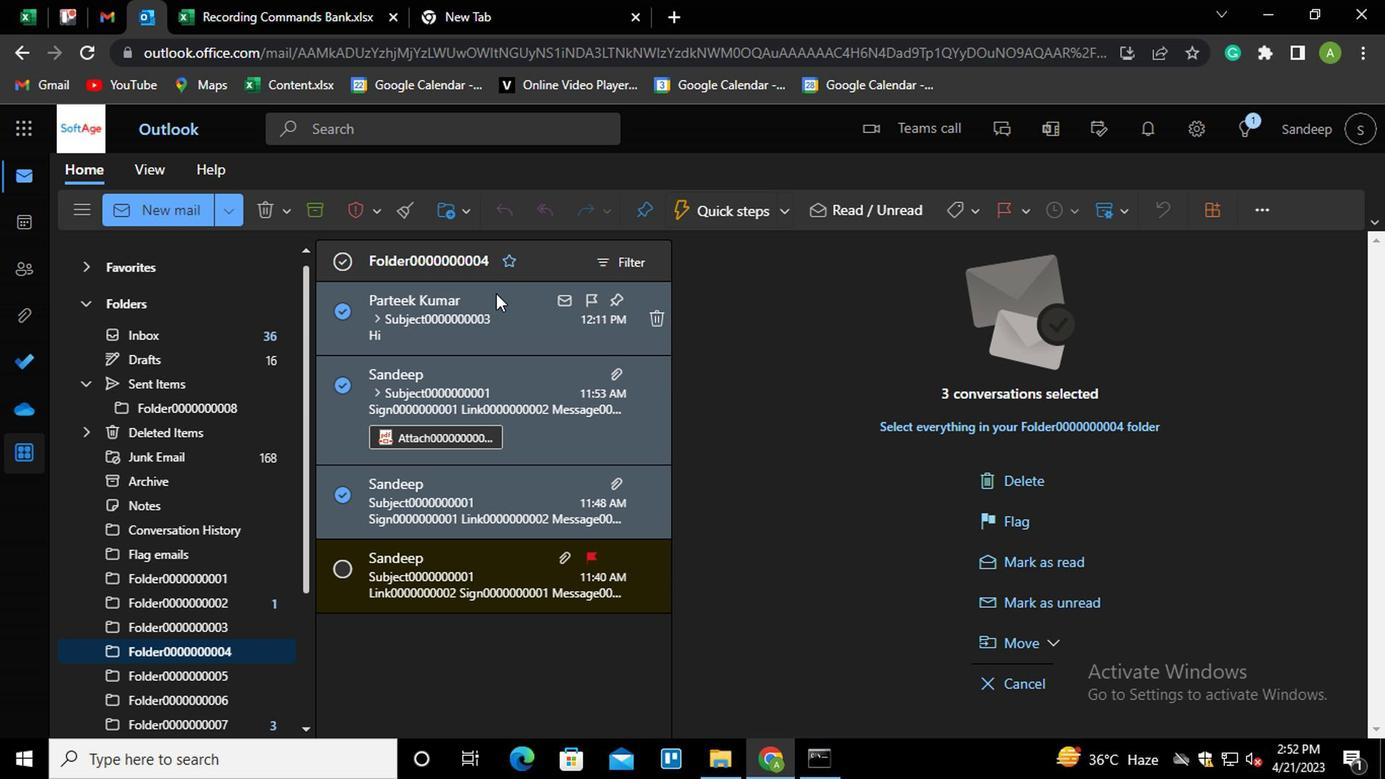
Action: Mouse pressed right at (493, 312)
Screenshot: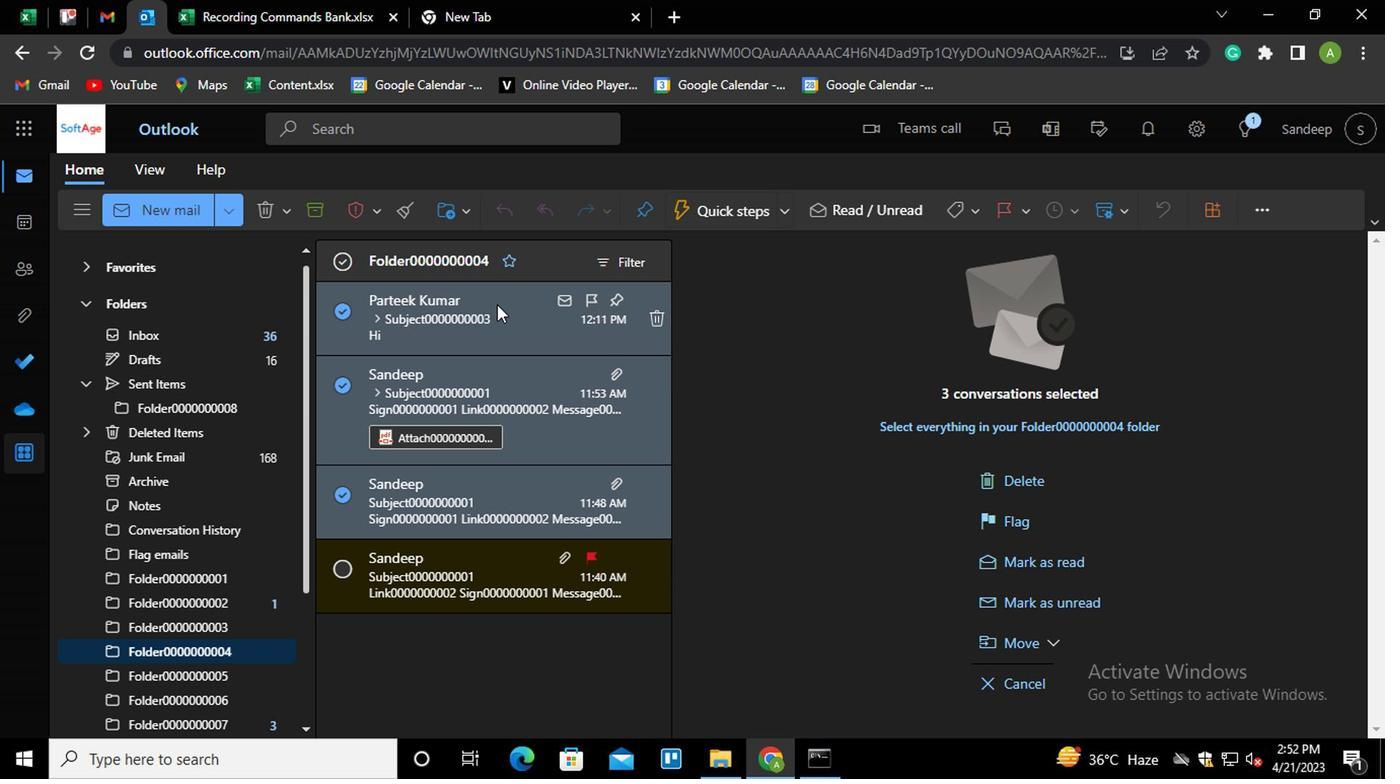 
Action: Mouse moved to (519, 210)
Screenshot: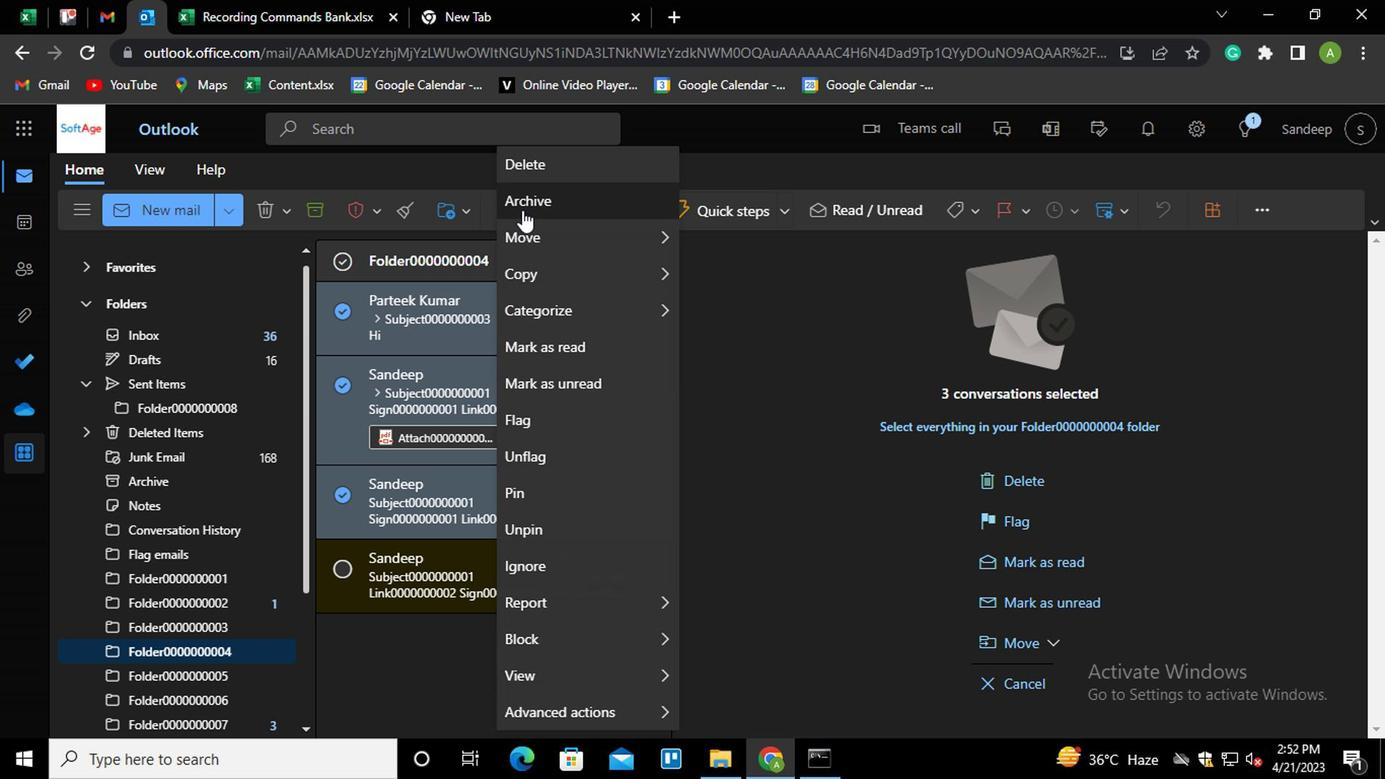 
Action: Mouse pressed left at (519, 210)
Screenshot: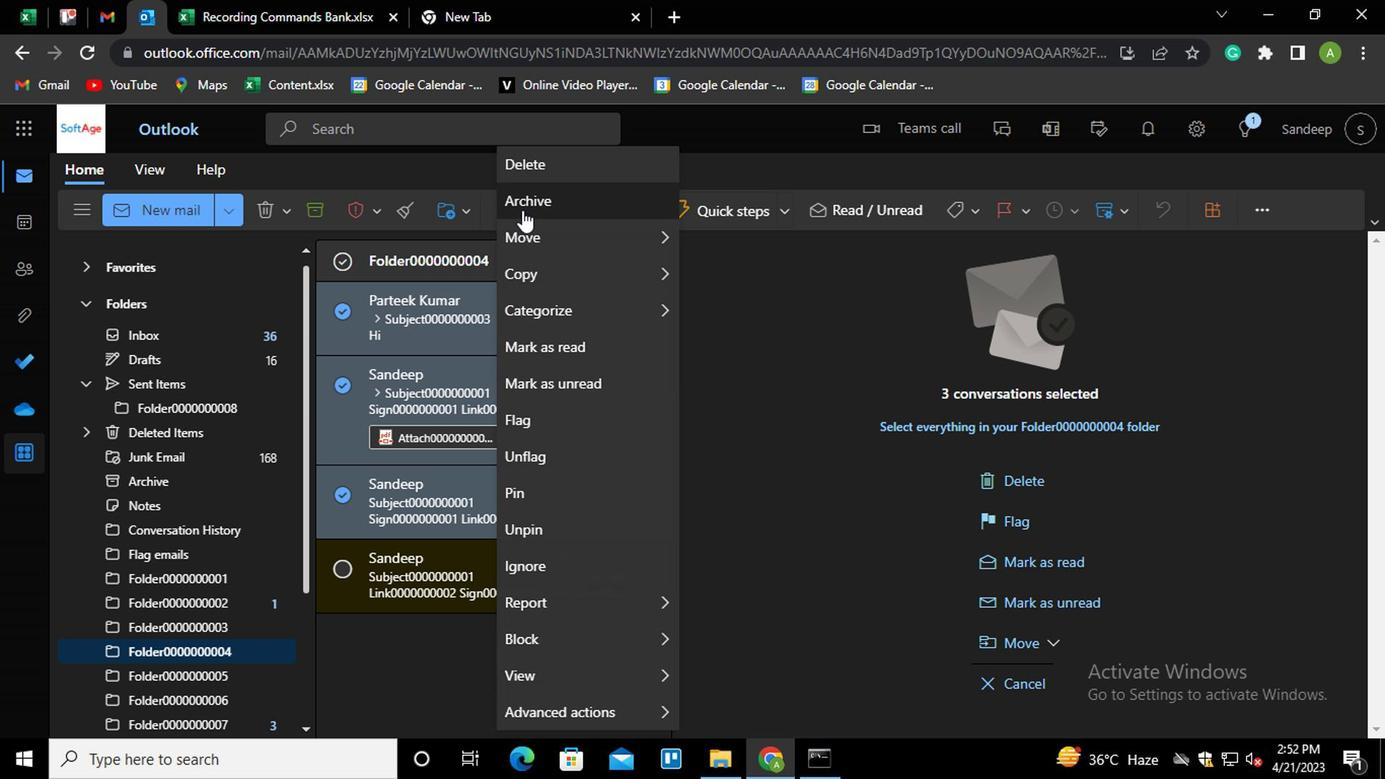 
Action: Mouse moved to (537, 487)
Screenshot: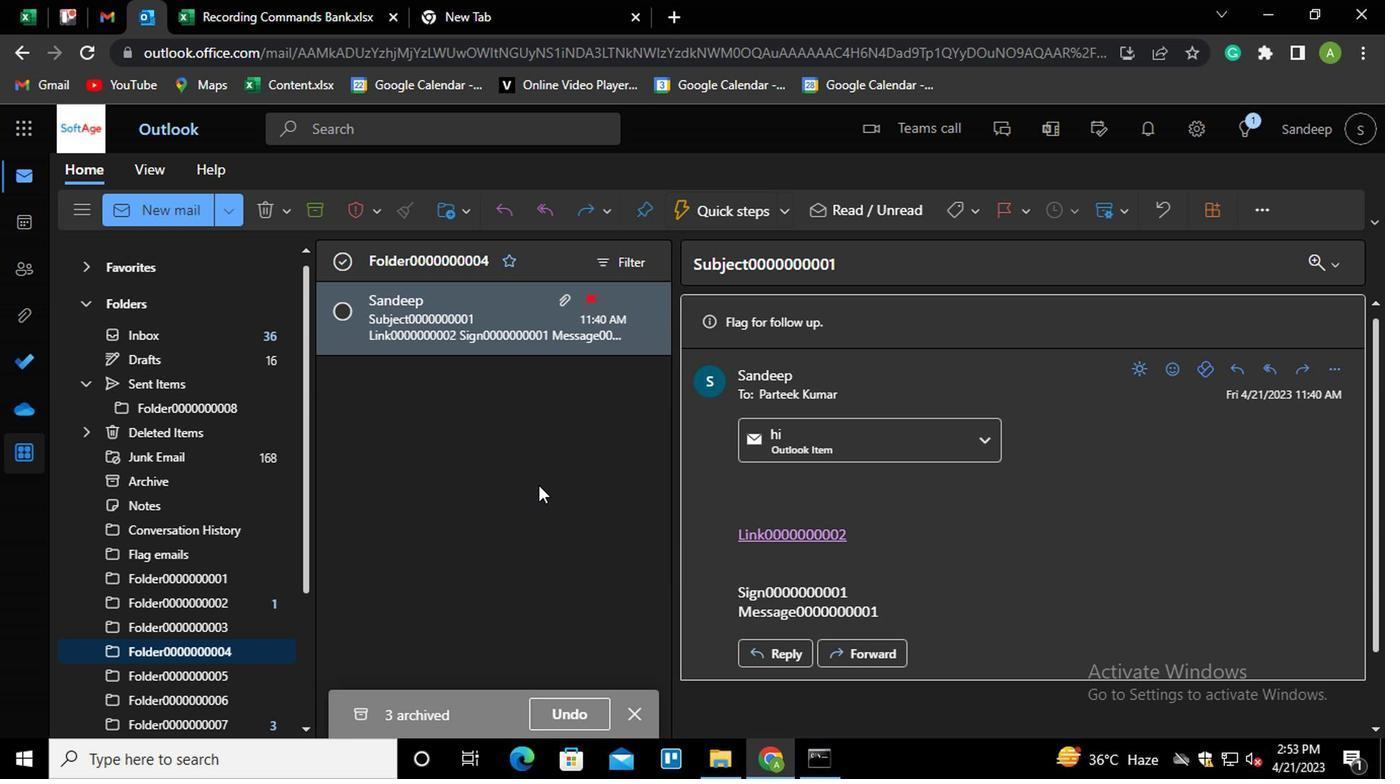 
